 Task: Send an email with the signature Alicia Thompson with the subject Urgent matter and the message Please let me know if you require any further assistance. from softage.1@softage.net to softage.7@softage.net and softage.8@softage.net with an attached document Agenda.pdf
Action: Mouse moved to (338, 541)
Screenshot: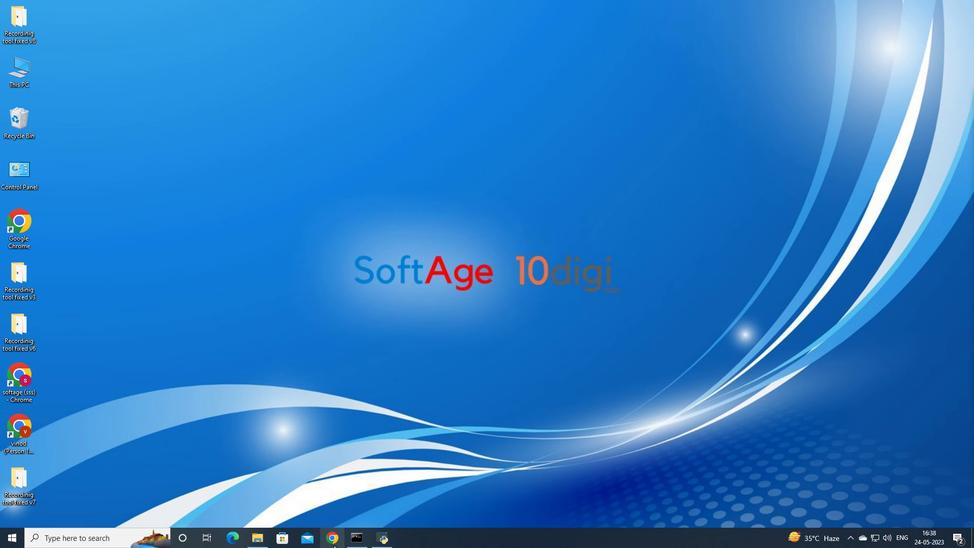 
Action: Mouse pressed left at (338, 541)
Screenshot: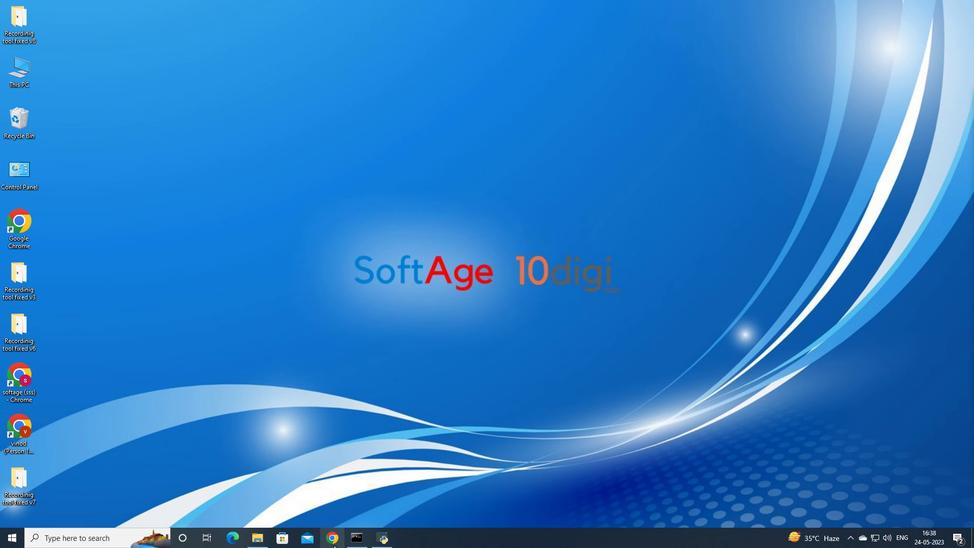 
Action: Mouse moved to (443, 302)
Screenshot: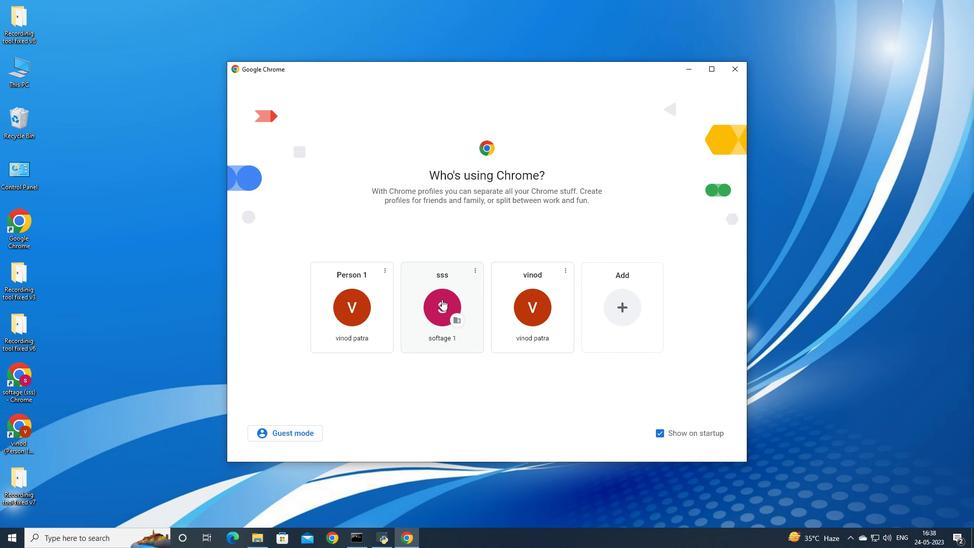 
Action: Mouse pressed left at (443, 302)
Screenshot: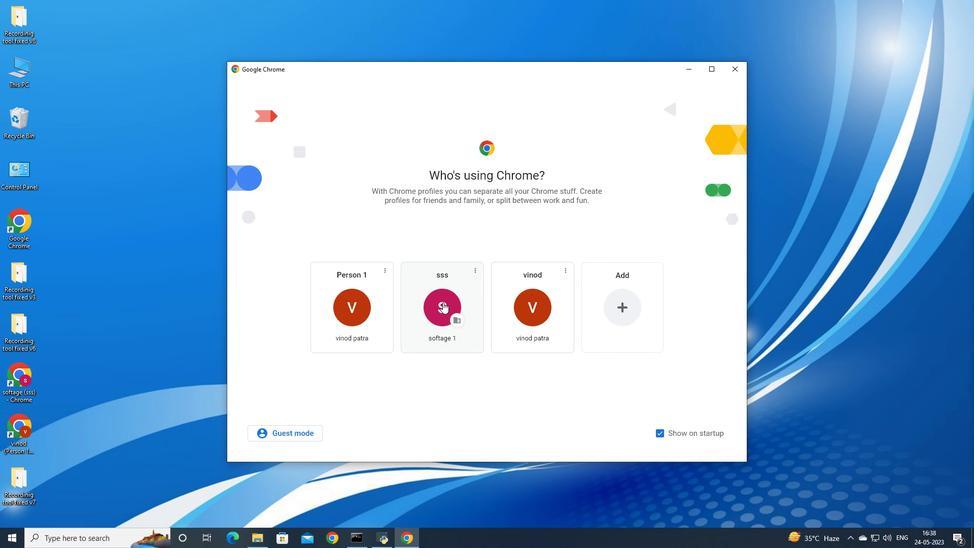 
Action: Mouse moved to (875, 53)
Screenshot: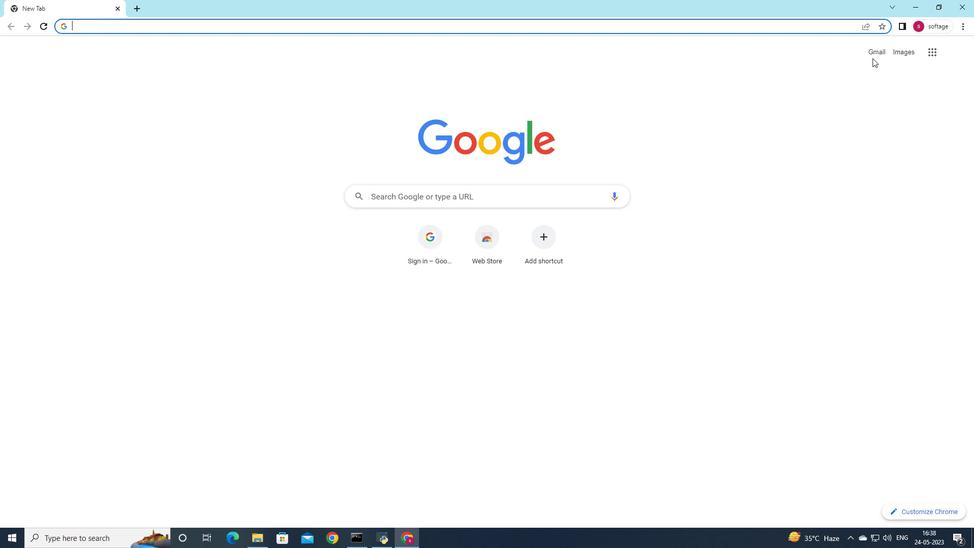 
Action: Mouse pressed left at (875, 53)
Screenshot: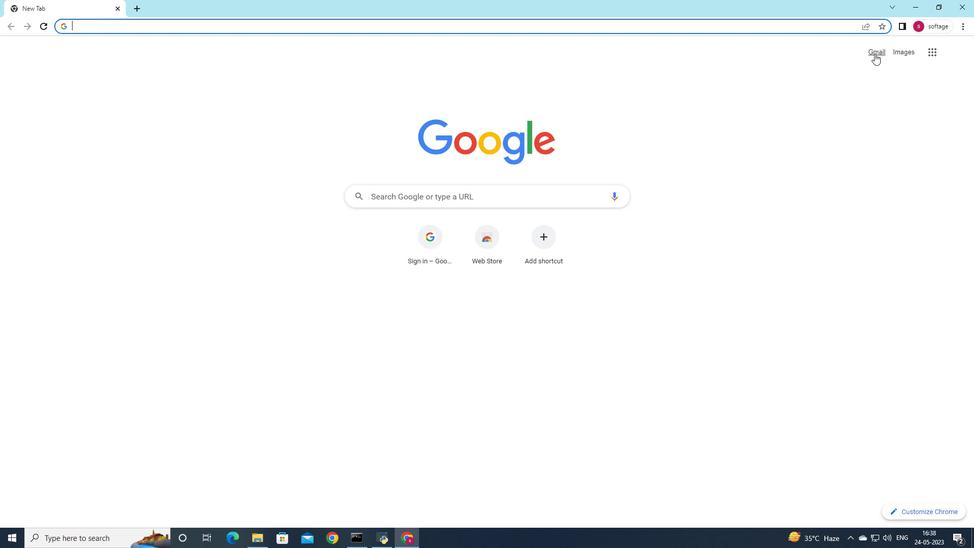 
Action: Mouse moved to (860, 70)
Screenshot: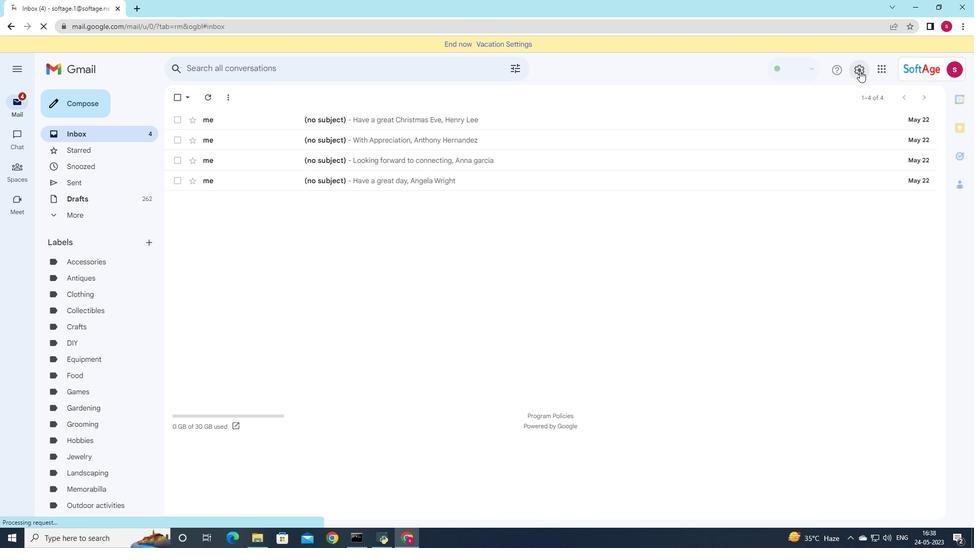 
Action: Mouse pressed left at (860, 70)
Screenshot: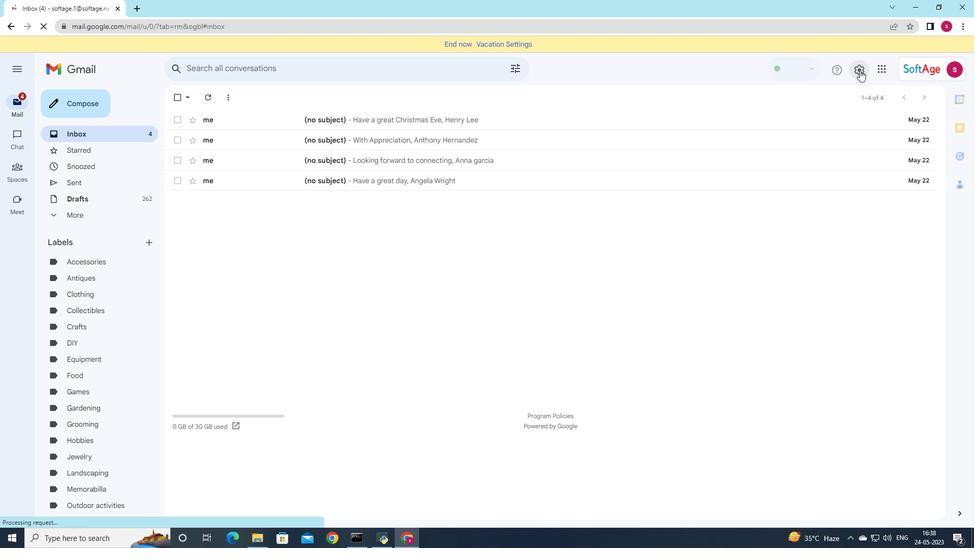 
Action: Mouse moved to (862, 118)
Screenshot: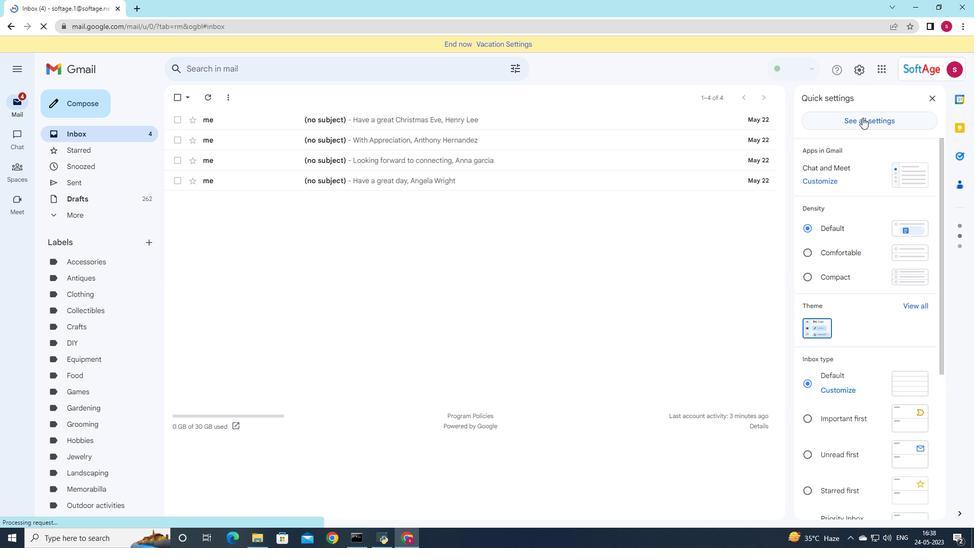
Action: Mouse pressed left at (862, 118)
Screenshot: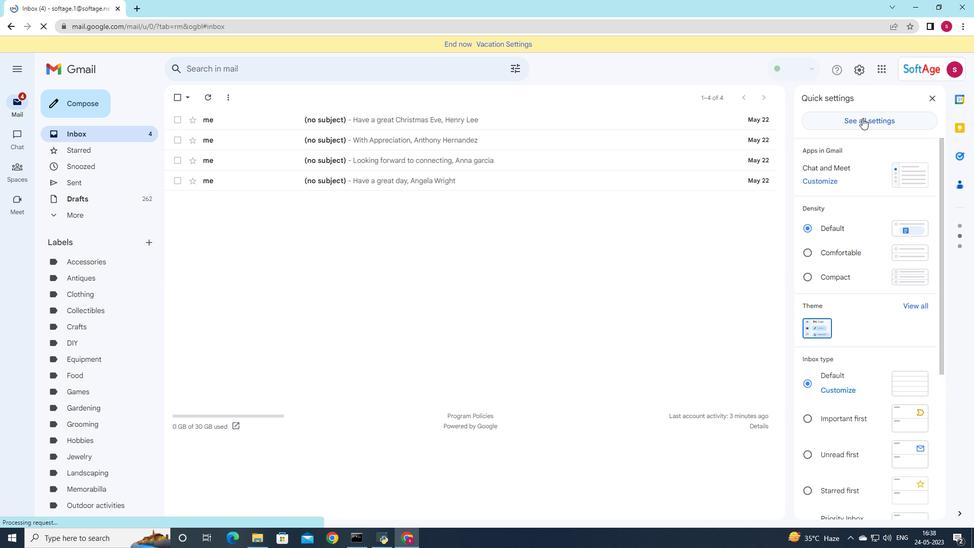 
Action: Mouse moved to (498, 322)
Screenshot: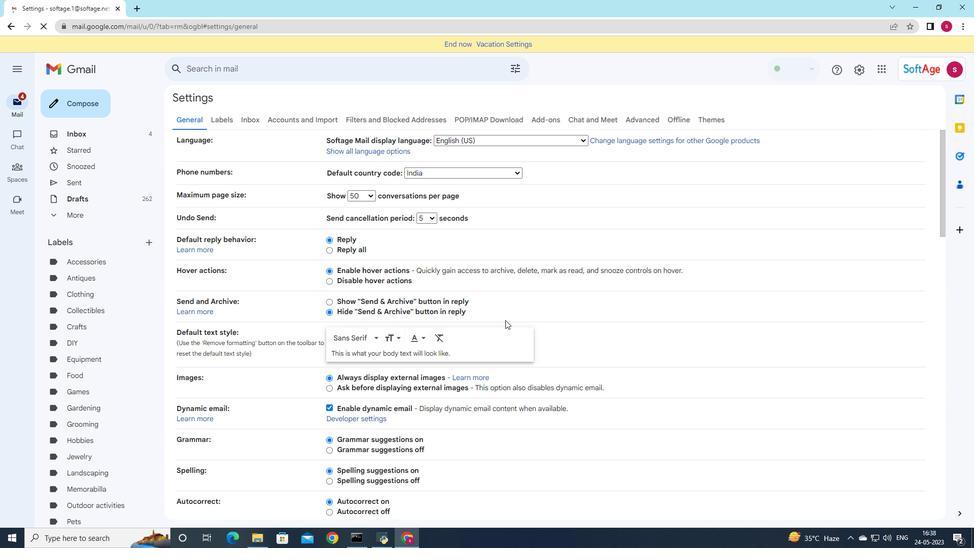 
Action: Mouse scrolled (498, 321) with delta (0, 0)
Screenshot: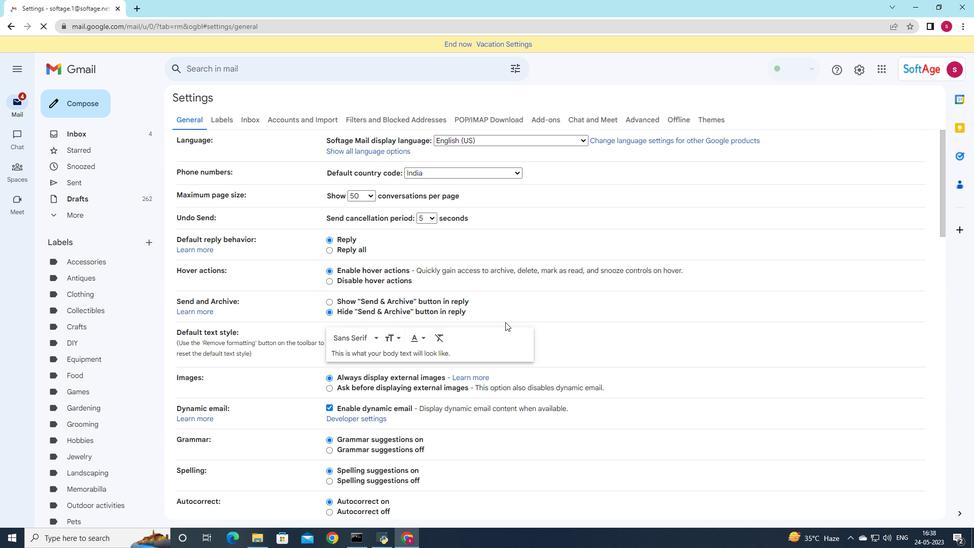 
Action: Mouse scrolled (498, 321) with delta (0, 0)
Screenshot: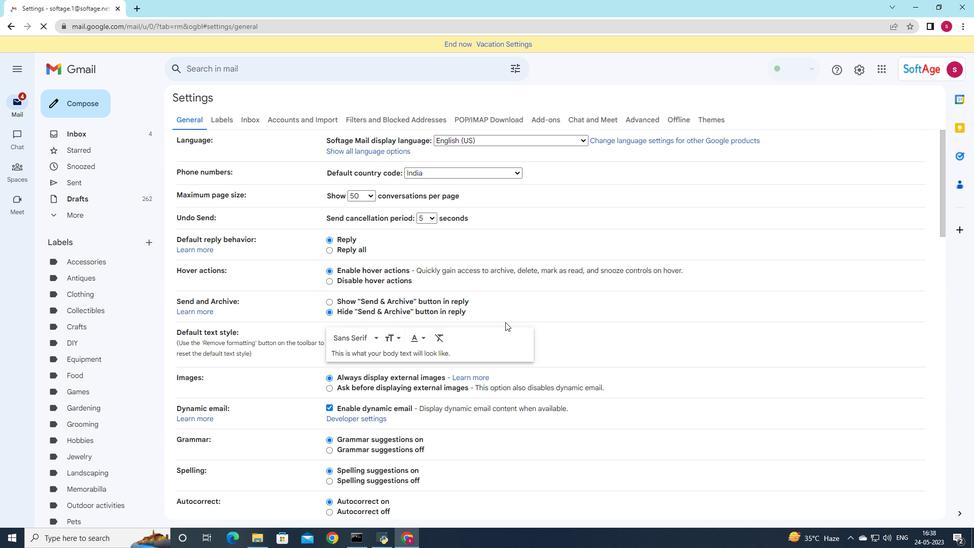 
Action: Mouse scrolled (498, 321) with delta (0, 0)
Screenshot: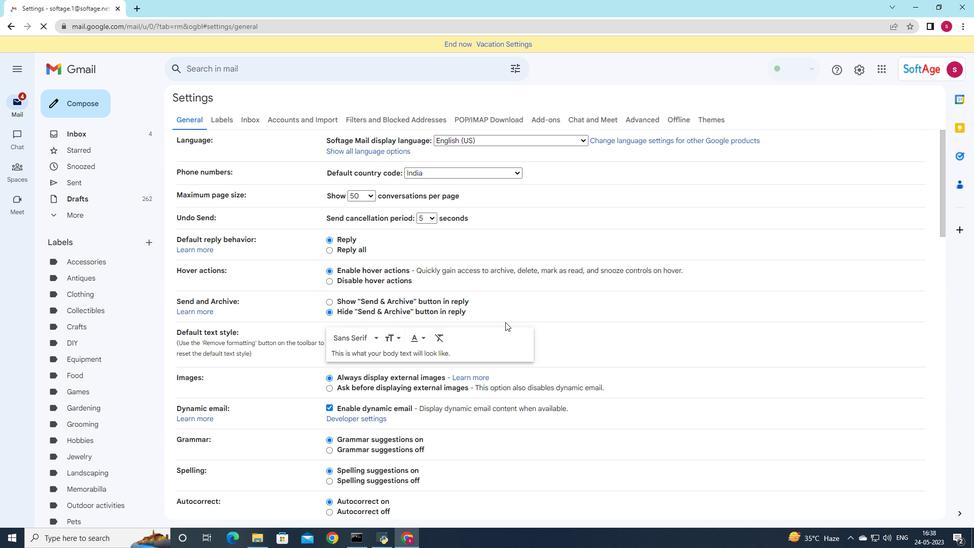 
Action: Mouse moved to (497, 323)
Screenshot: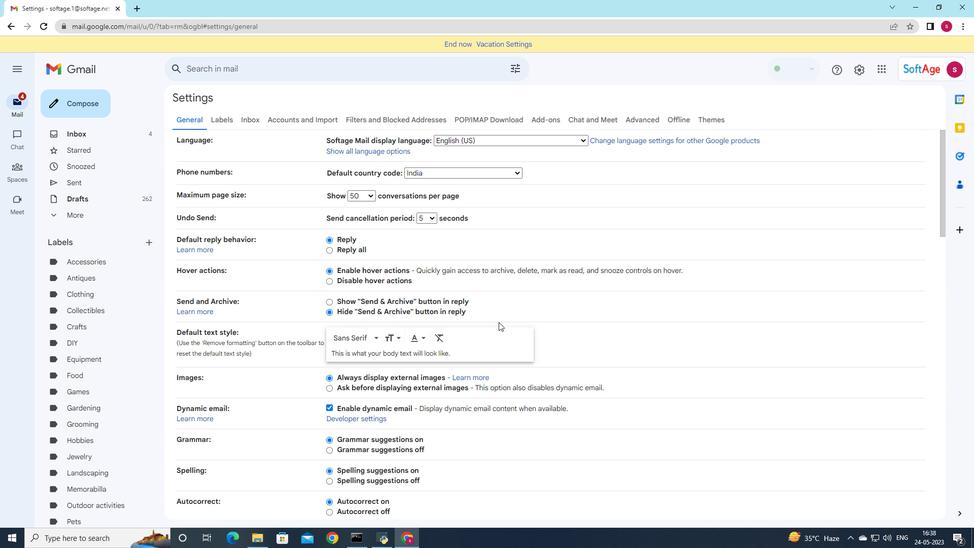 
Action: Mouse scrolled (497, 323) with delta (0, 0)
Screenshot: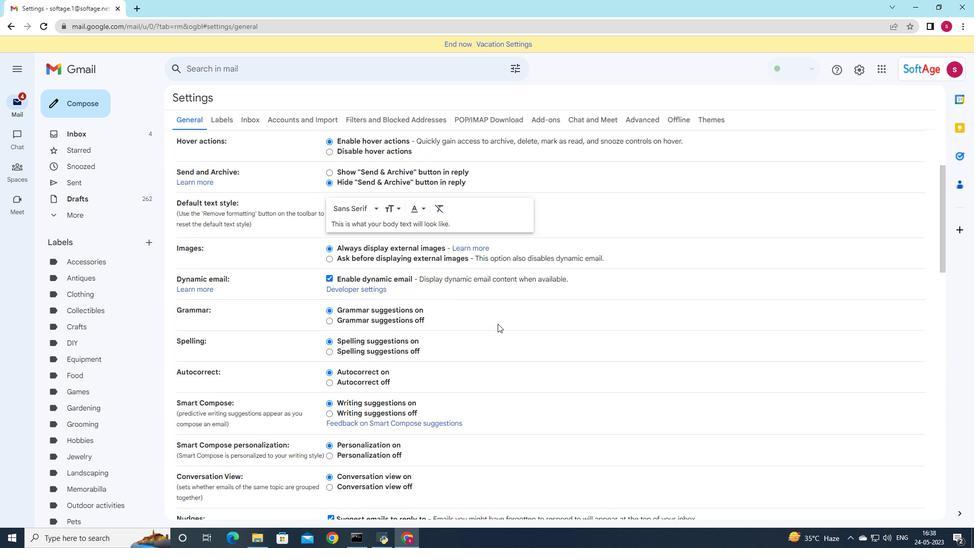 
Action: Mouse scrolled (497, 323) with delta (0, 0)
Screenshot: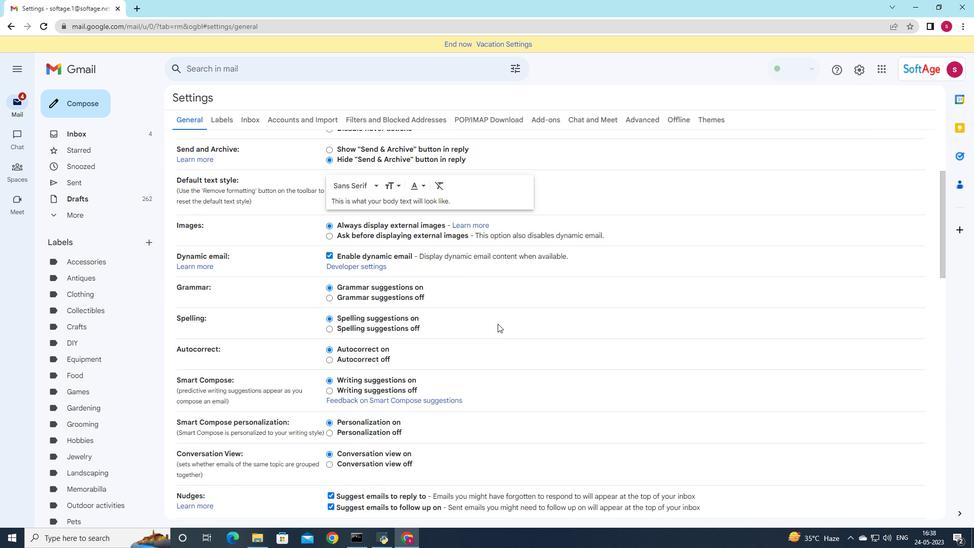 
Action: Mouse scrolled (497, 323) with delta (0, 0)
Screenshot: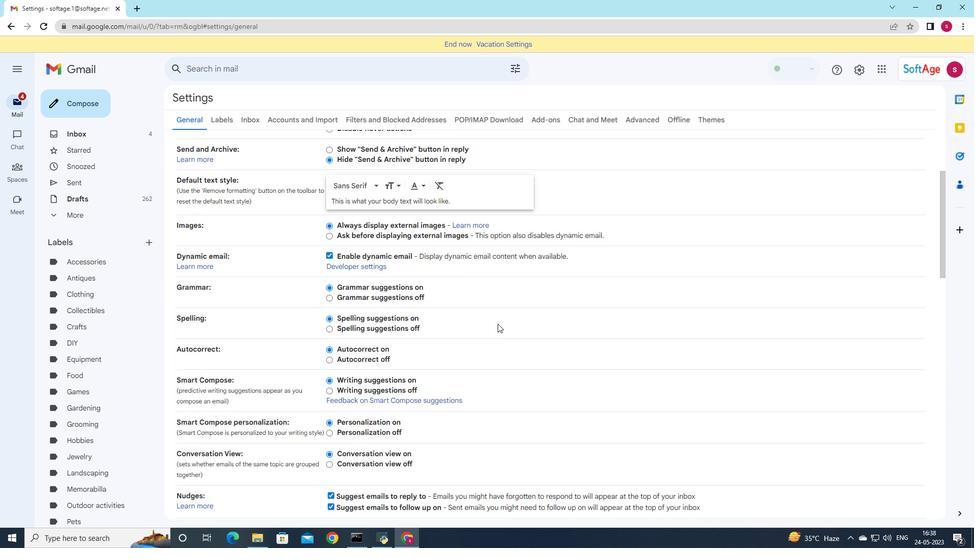 
Action: Mouse scrolled (497, 323) with delta (0, 0)
Screenshot: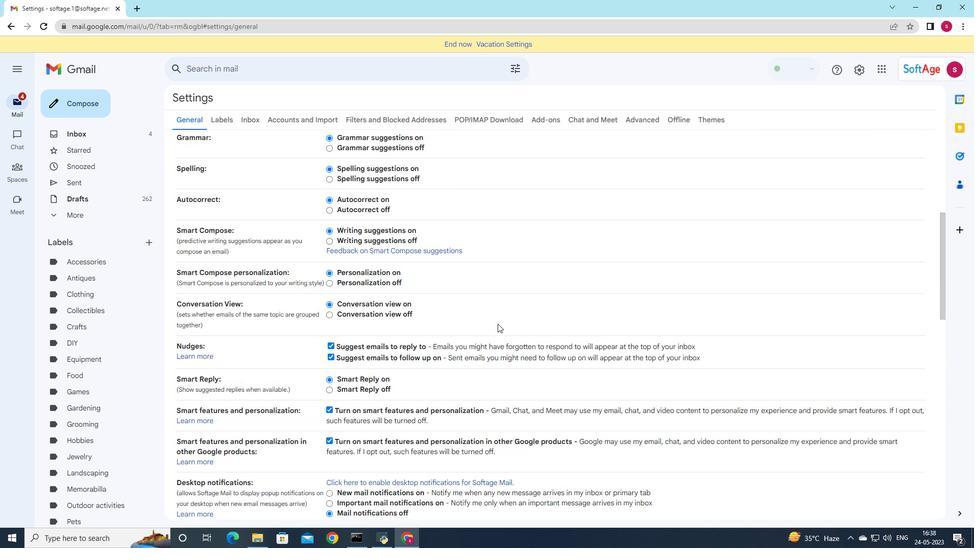 
Action: Mouse scrolled (497, 323) with delta (0, 0)
Screenshot: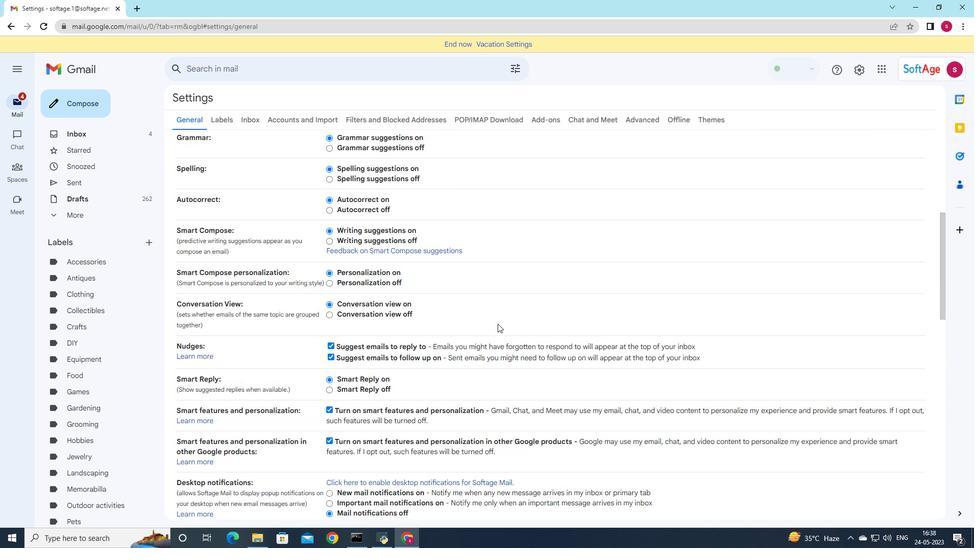 
Action: Mouse scrolled (497, 323) with delta (0, 0)
Screenshot: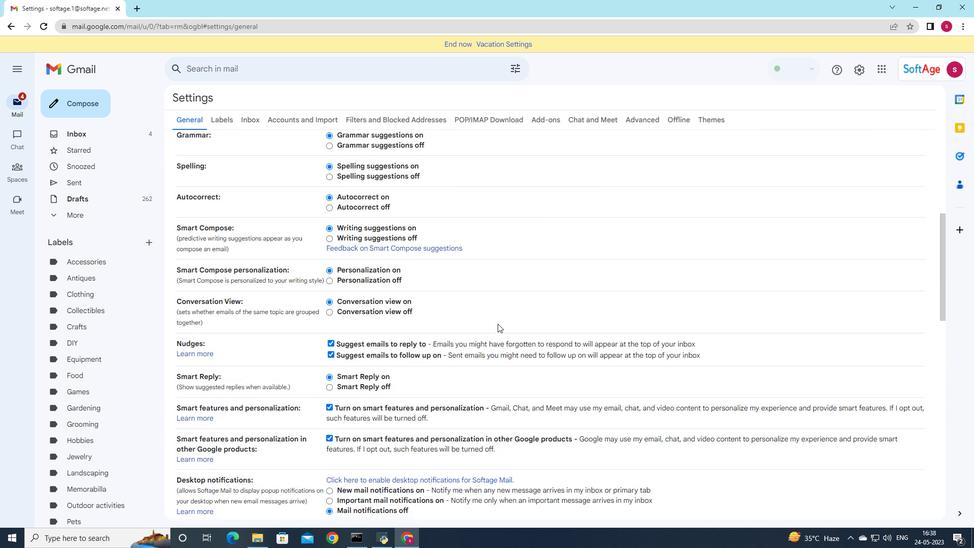 
Action: Mouse scrolled (497, 323) with delta (0, 0)
Screenshot: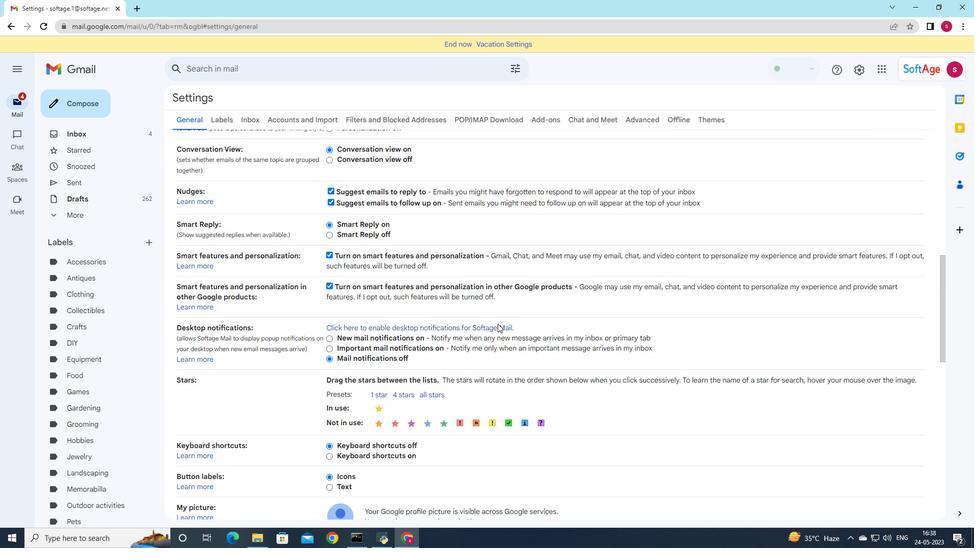 
Action: Mouse scrolled (497, 323) with delta (0, 0)
Screenshot: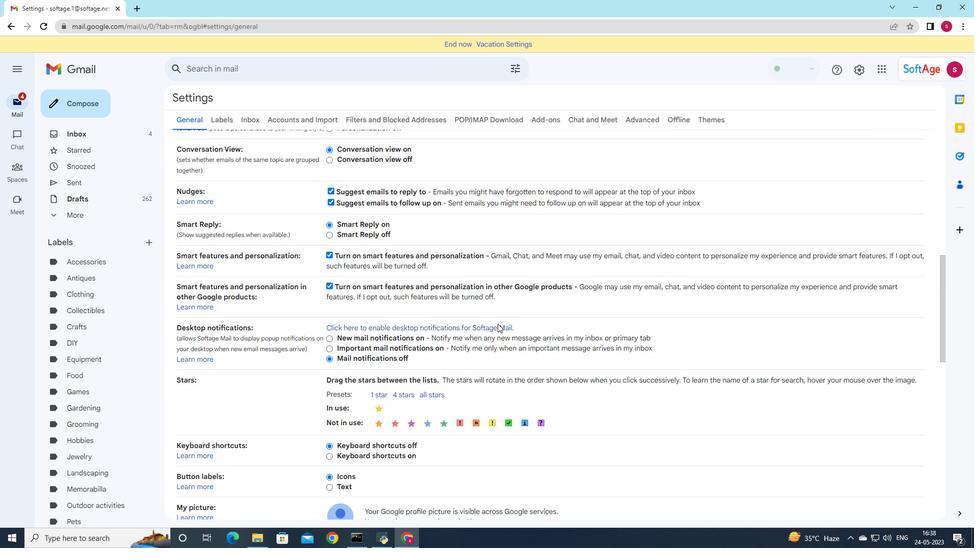 
Action: Mouse moved to (497, 325)
Screenshot: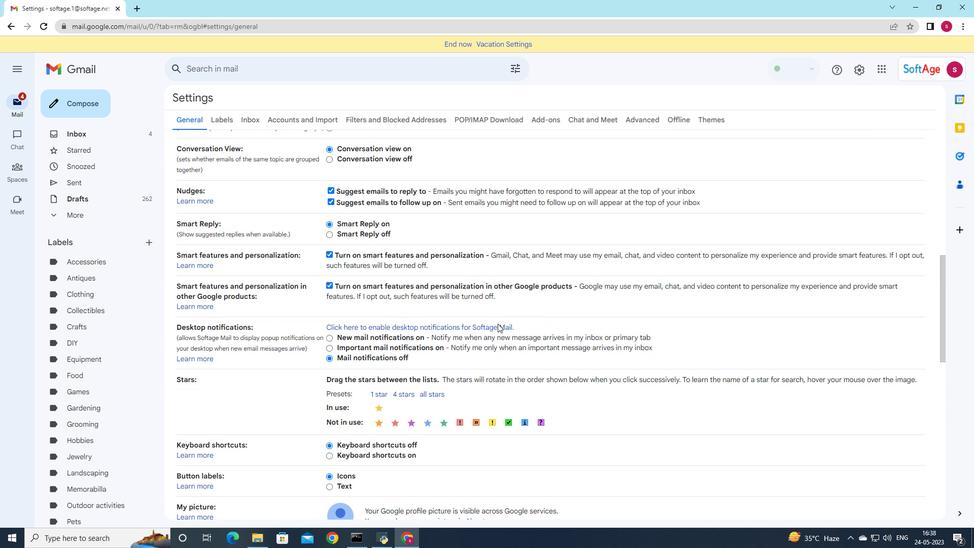 
Action: Mouse scrolled (497, 323) with delta (0, 0)
Screenshot: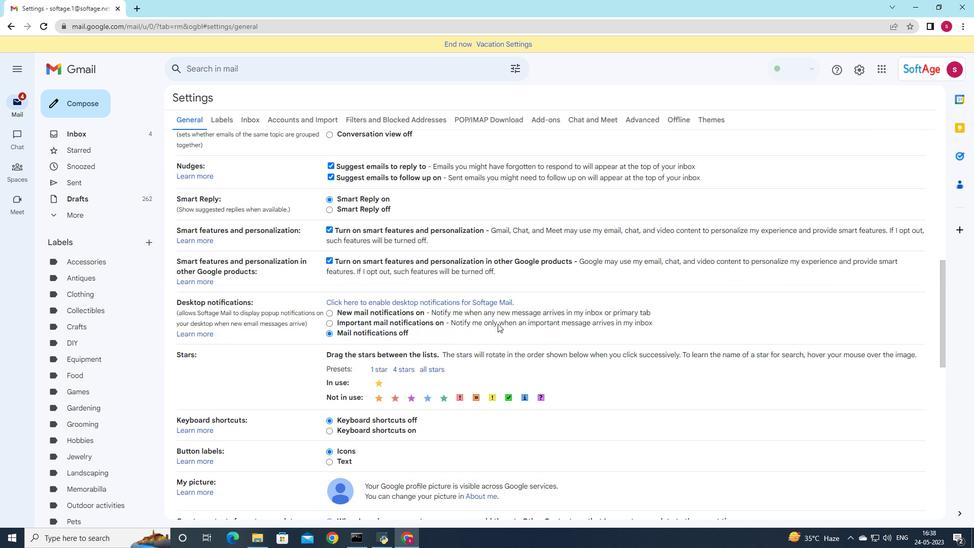 
Action: Mouse moved to (498, 329)
Screenshot: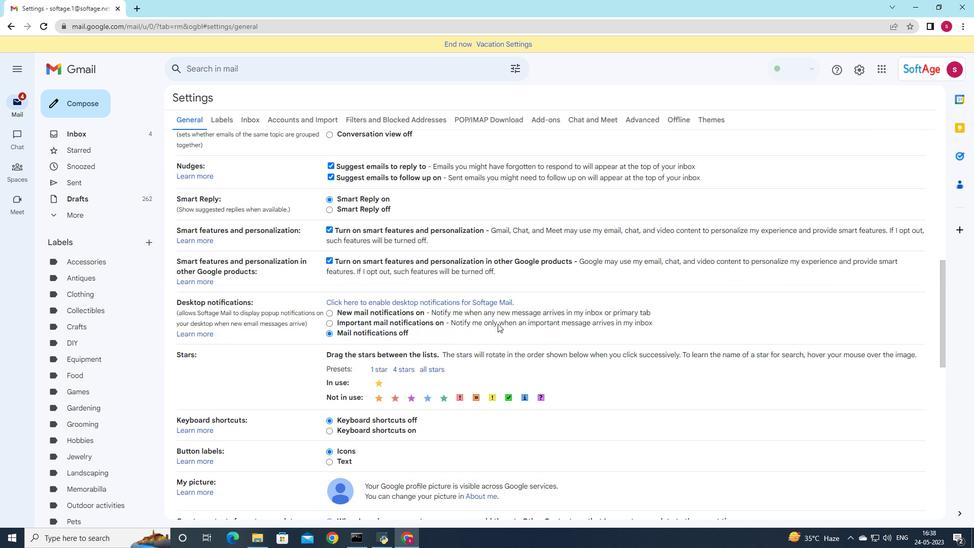 
Action: Mouse scrolled (497, 323) with delta (0, 0)
Screenshot: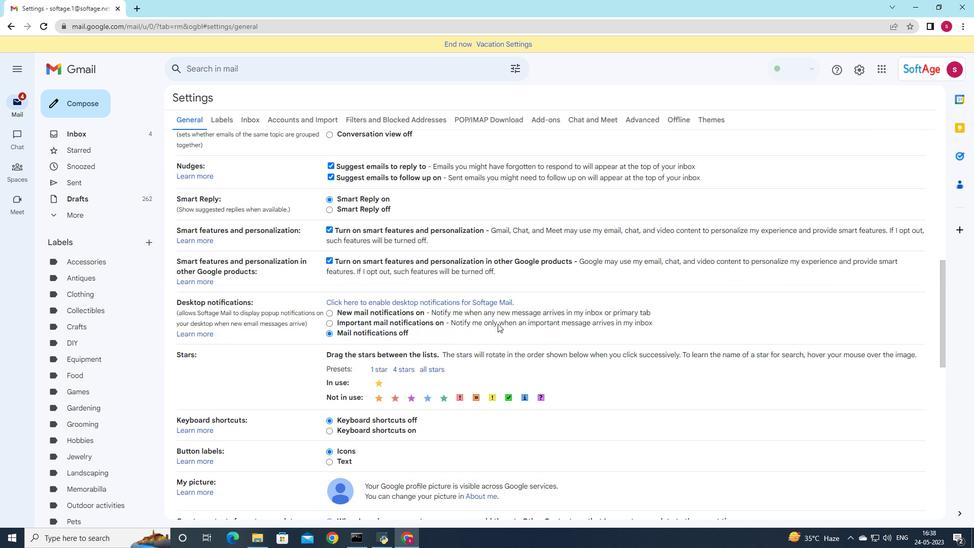 
Action: Mouse moved to (498, 329)
Screenshot: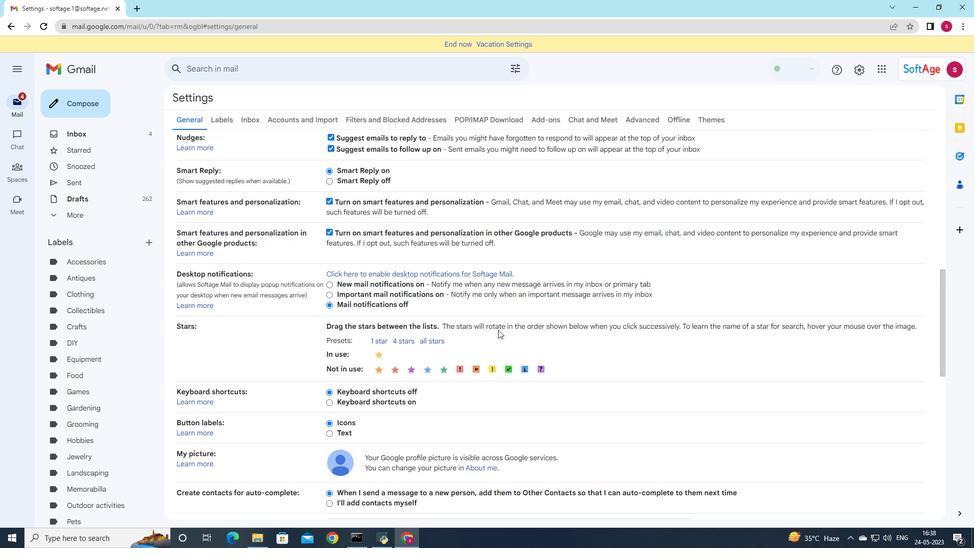 
Action: Mouse scrolled (498, 329) with delta (0, 0)
Screenshot: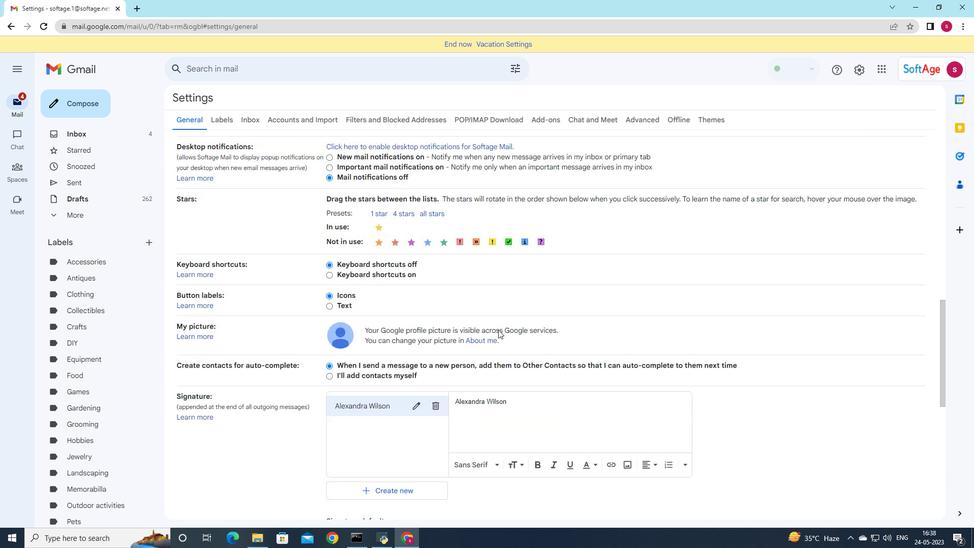 
Action: Mouse scrolled (498, 329) with delta (0, 0)
Screenshot: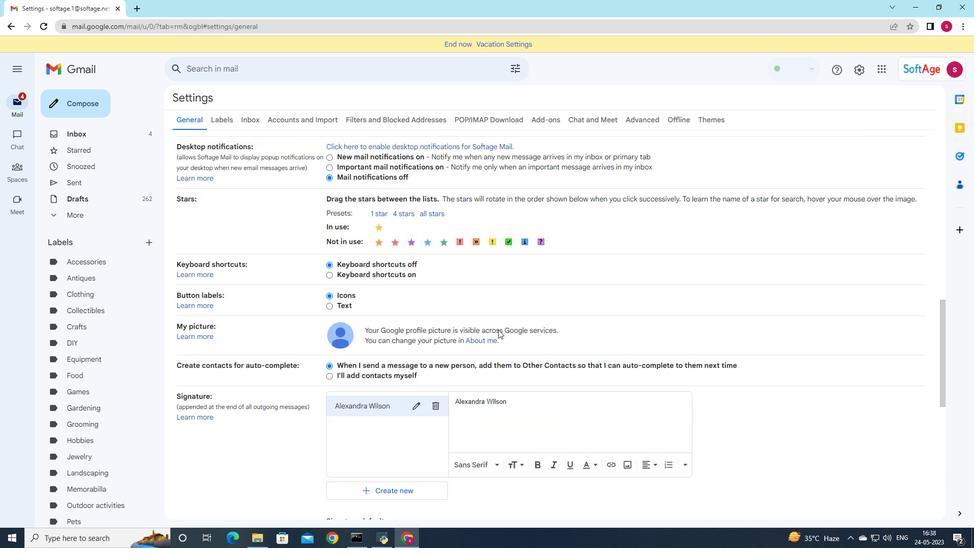 
Action: Mouse scrolled (498, 329) with delta (0, 0)
Screenshot: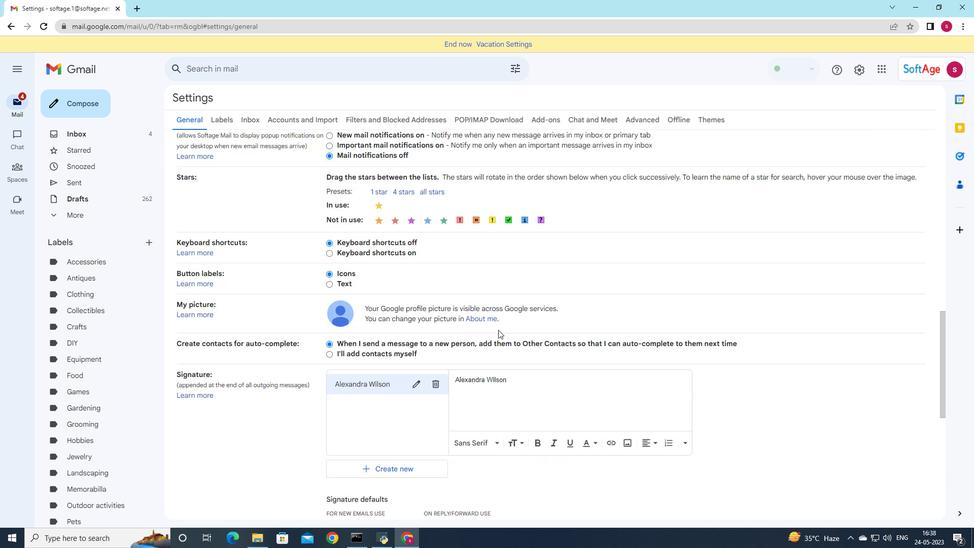 
Action: Mouse moved to (438, 229)
Screenshot: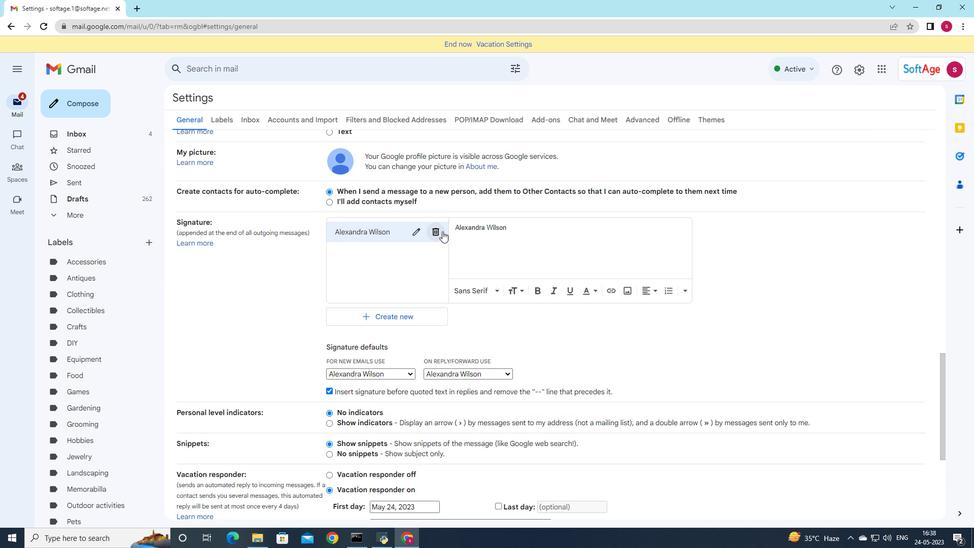 
Action: Mouse pressed left at (438, 229)
Screenshot: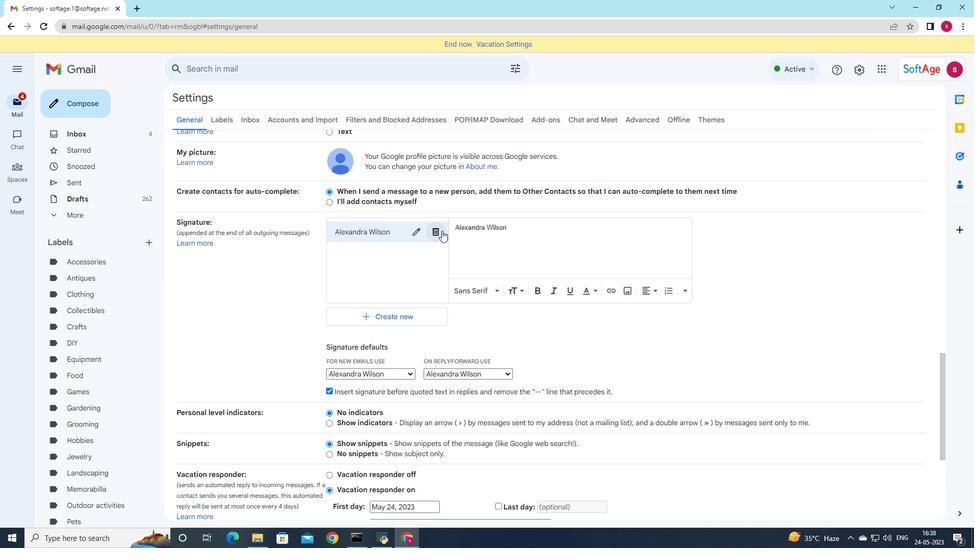 
Action: Mouse moved to (574, 303)
Screenshot: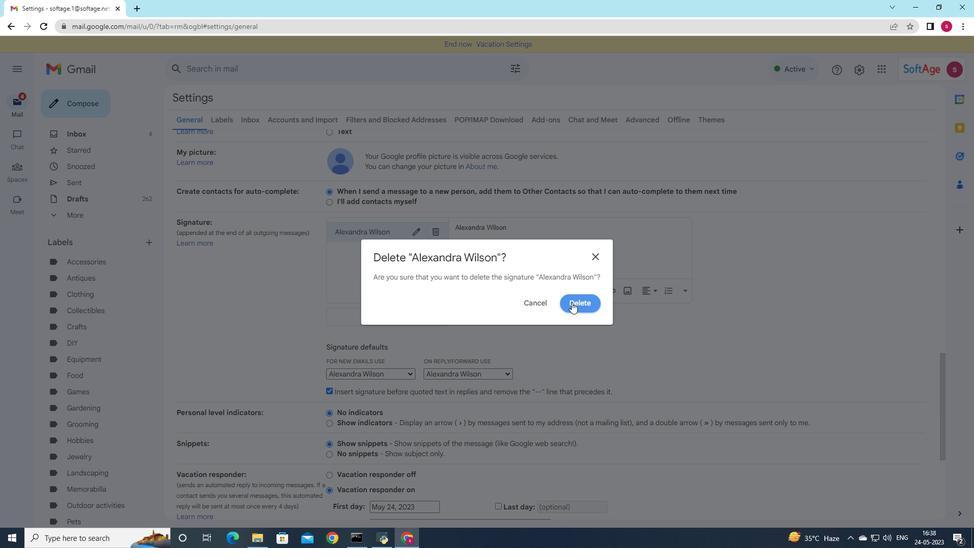 
Action: Mouse pressed left at (574, 303)
Screenshot: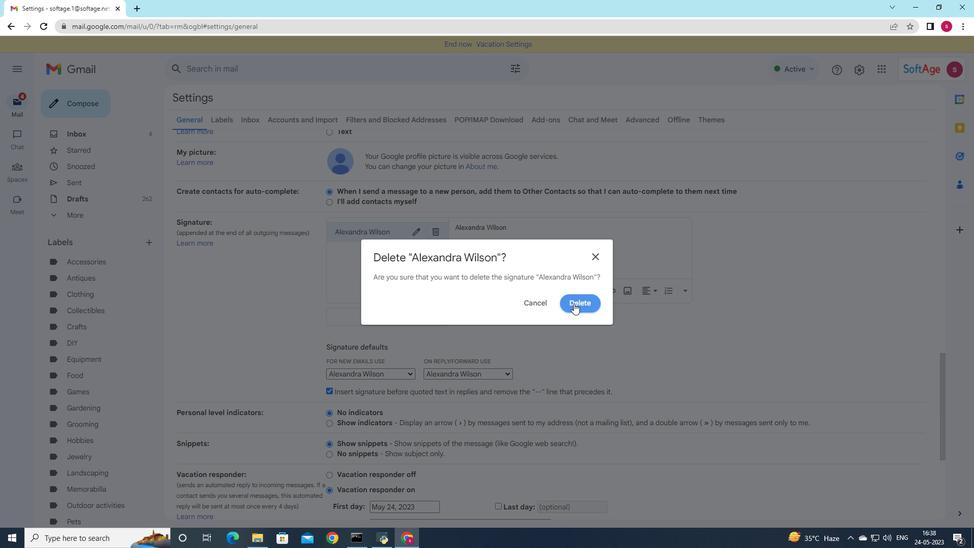 
Action: Mouse moved to (367, 236)
Screenshot: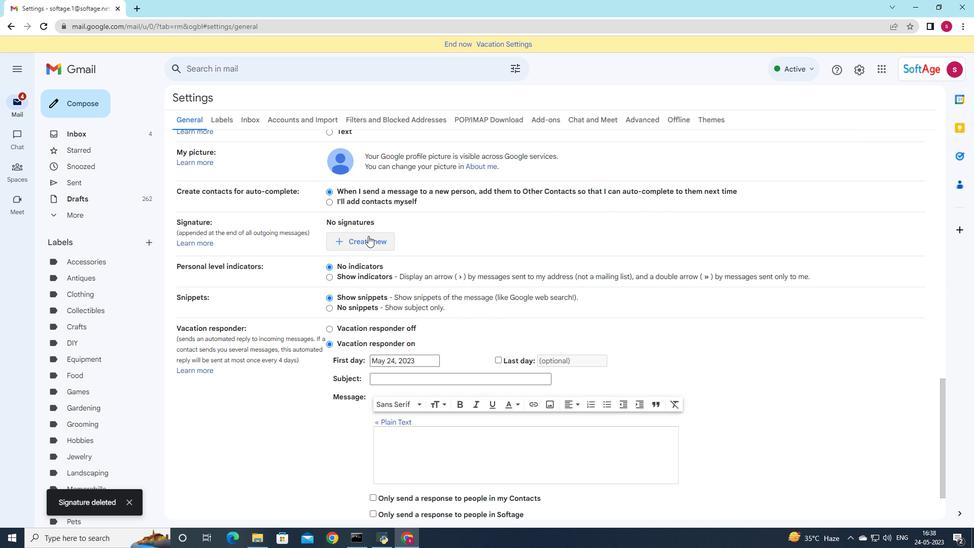 
Action: Mouse pressed left at (367, 236)
Screenshot: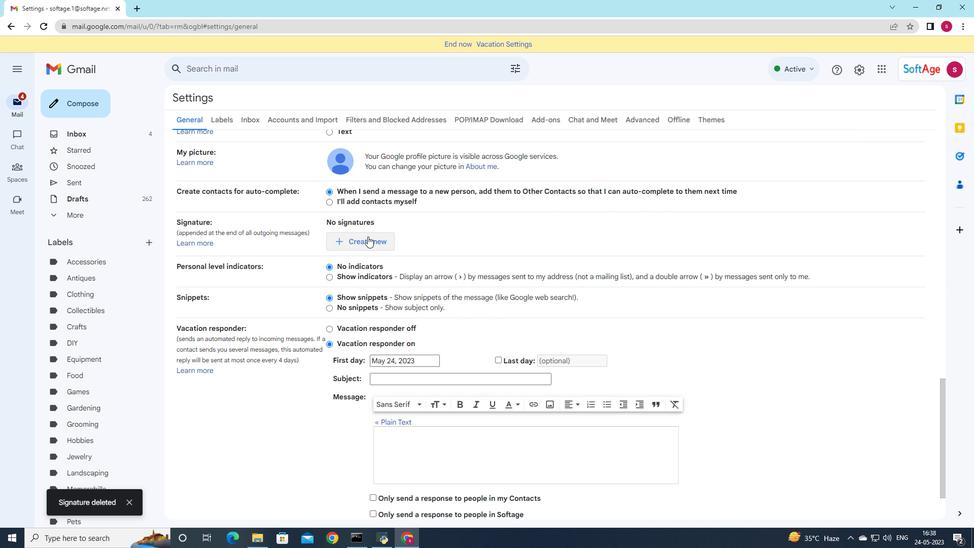 
Action: Mouse moved to (610, 230)
Screenshot: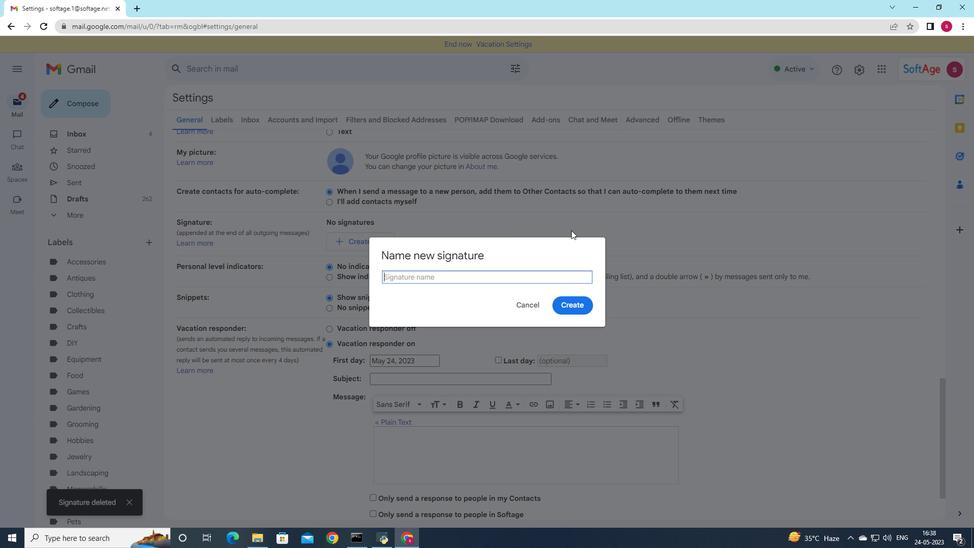 
Action: Key pressed <Key.shift>Alicia<Key.space><Key.shift>Thompson
Screenshot: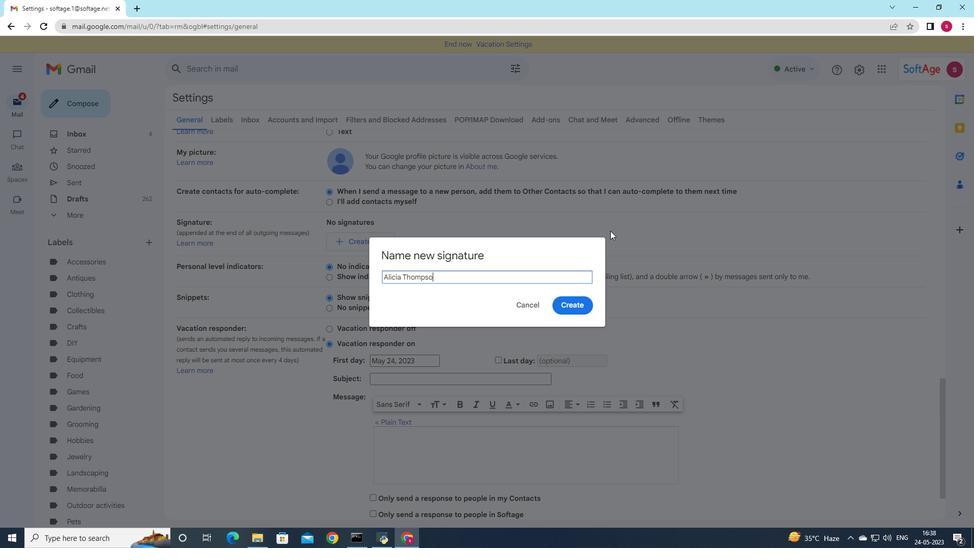 
Action: Mouse scrolled (610, 230) with delta (0, 0)
Screenshot: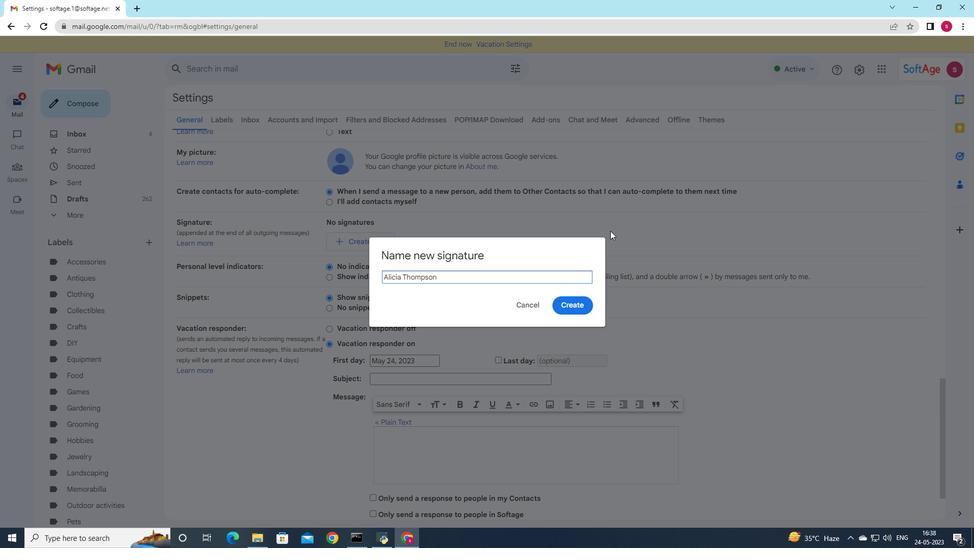 
Action: Mouse moved to (561, 306)
Screenshot: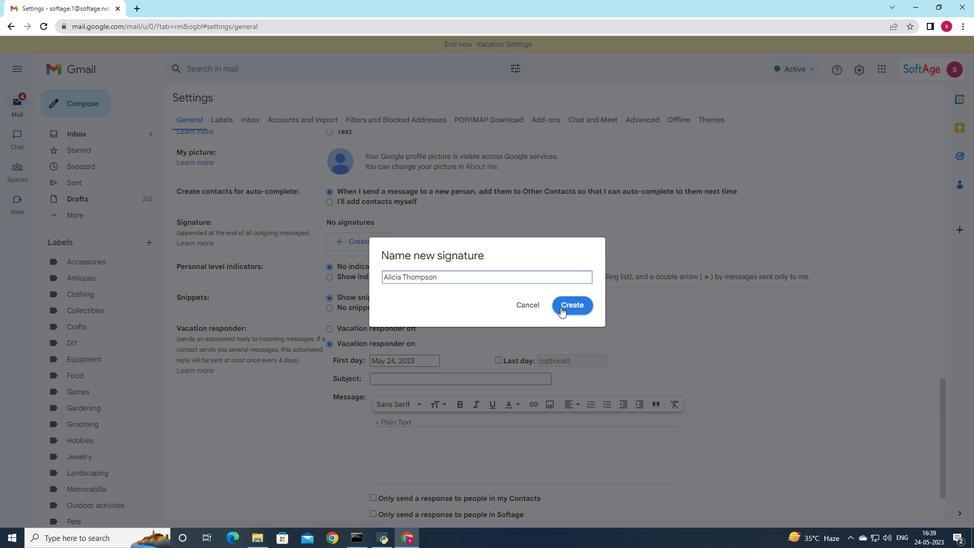 
Action: Mouse pressed left at (561, 306)
Screenshot: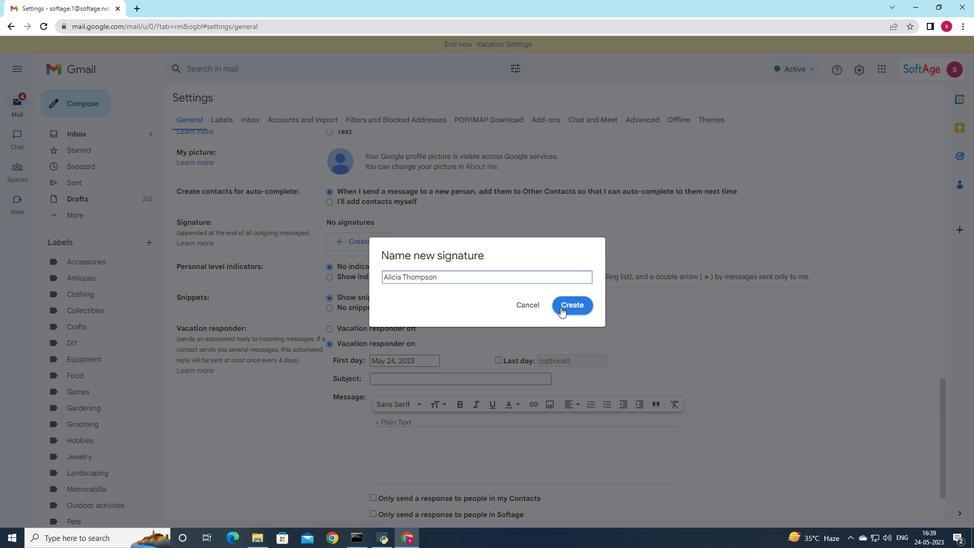 
Action: Mouse moved to (514, 246)
Screenshot: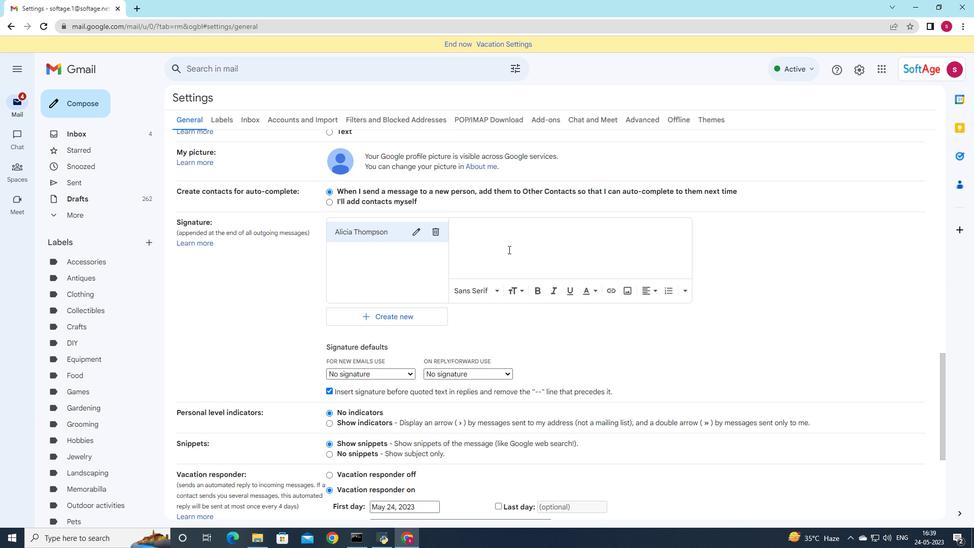 
Action: Mouse pressed left at (514, 246)
Screenshot: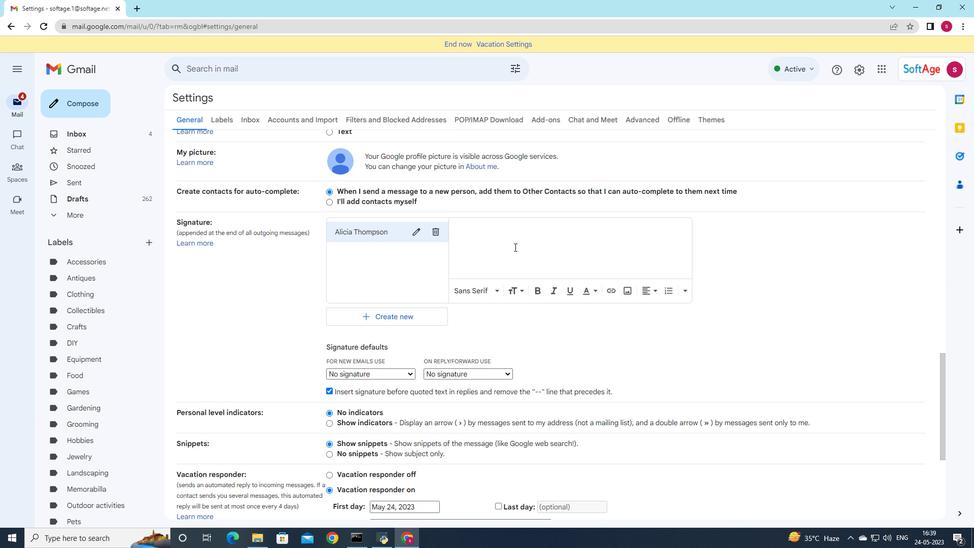 
Action: Key pressed <Key.shift><Key.shift>Alicia<Key.space>t<Key.backspace><Key.shift><Key.shift><Key.shift>Thompson
Screenshot: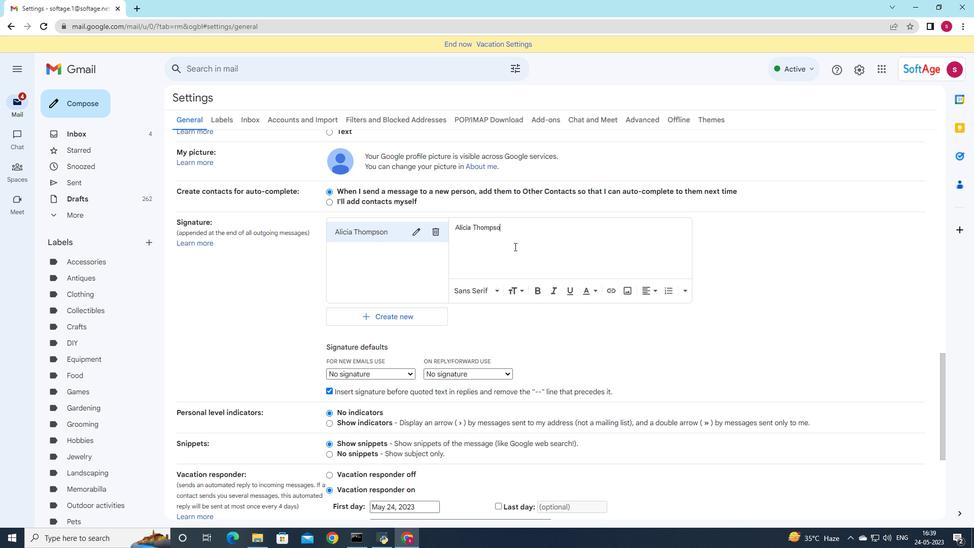 
Action: Mouse moved to (390, 346)
Screenshot: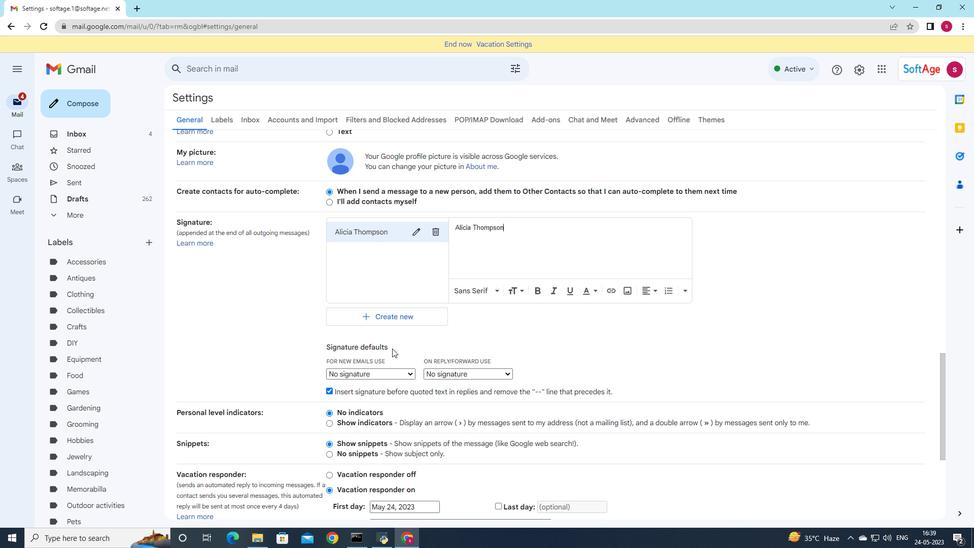 
Action: Mouse scrolled (390, 346) with delta (0, 0)
Screenshot: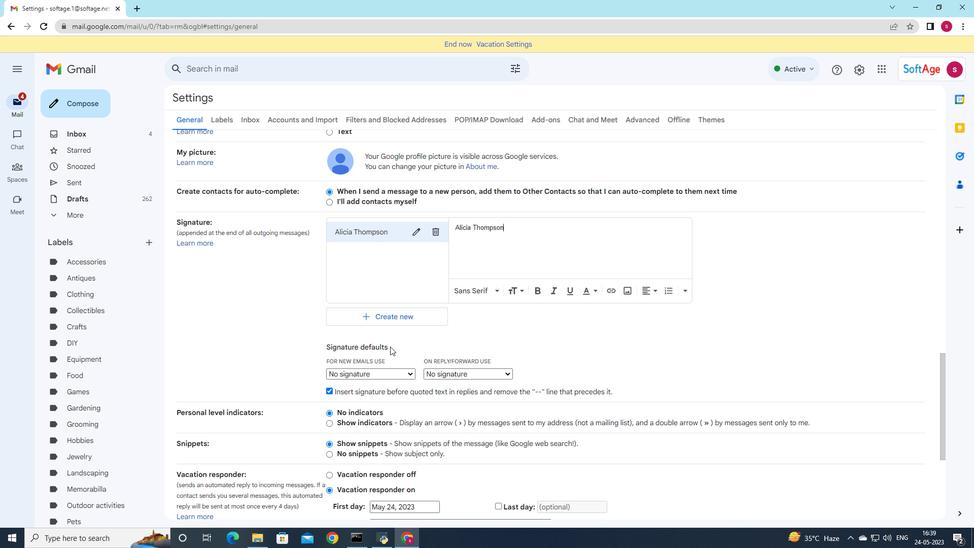 
Action: Mouse scrolled (390, 346) with delta (0, 0)
Screenshot: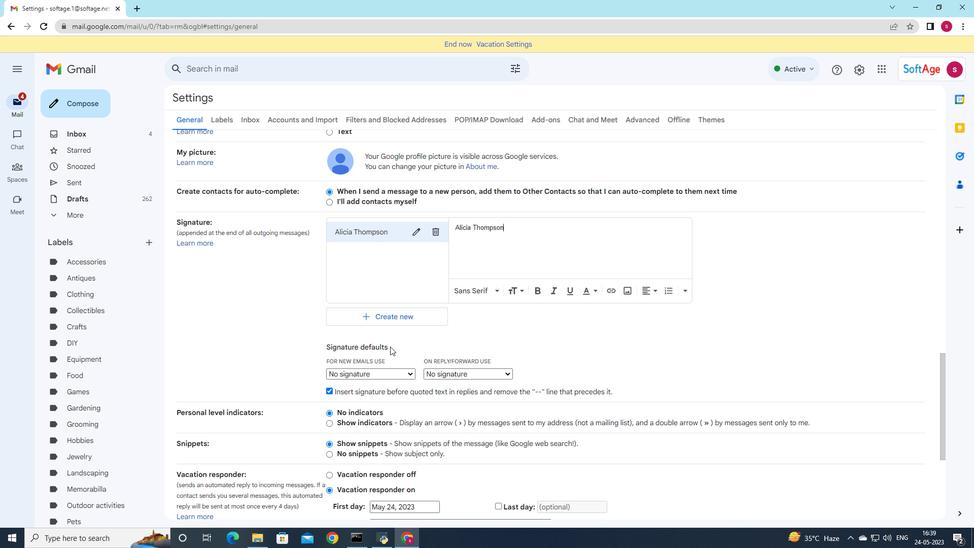 
Action: Mouse scrolled (390, 346) with delta (0, 0)
Screenshot: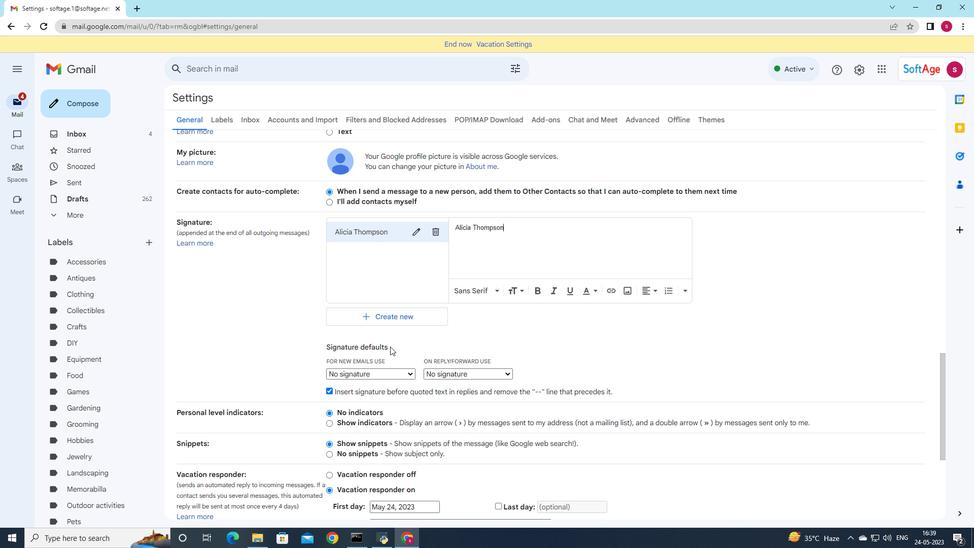 
Action: Mouse moved to (397, 222)
Screenshot: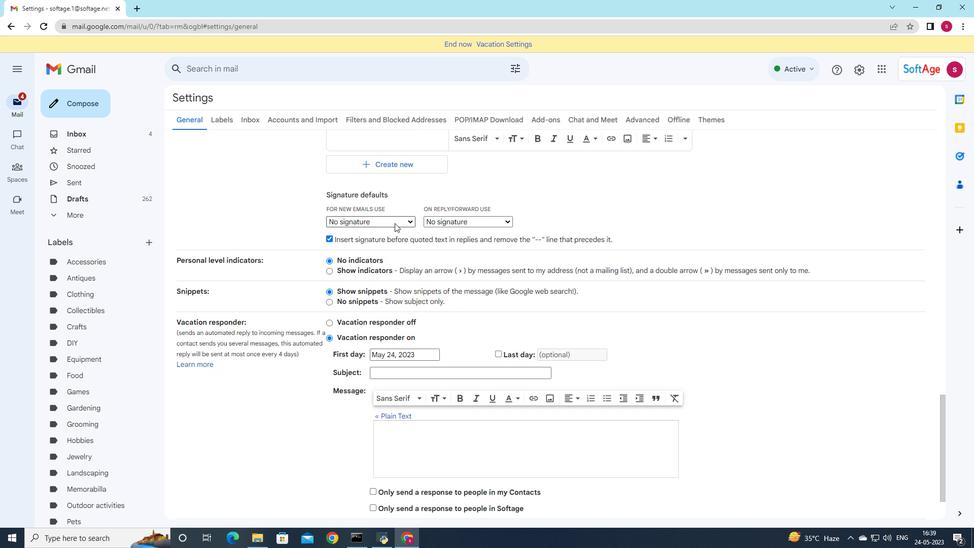 
Action: Mouse pressed left at (397, 222)
Screenshot: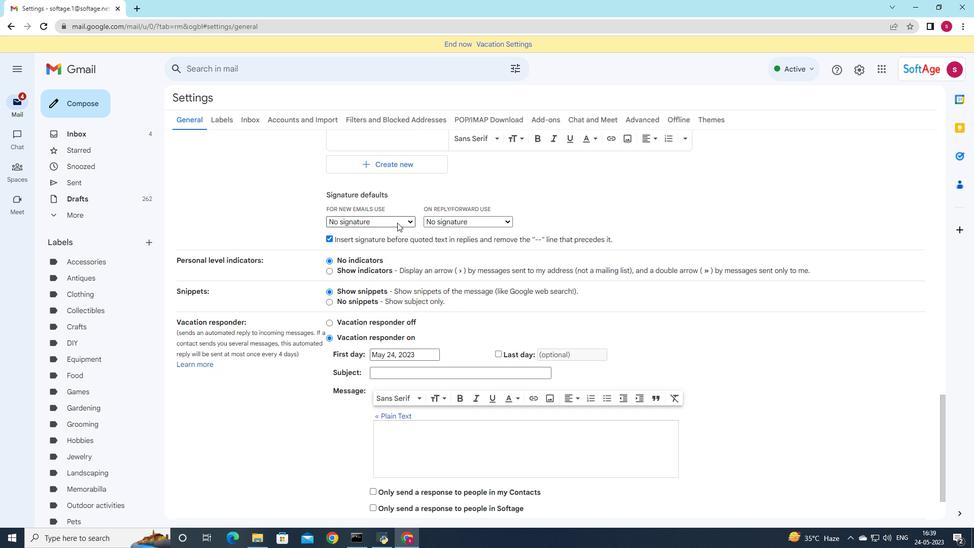 
Action: Mouse moved to (398, 238)
Screenshot: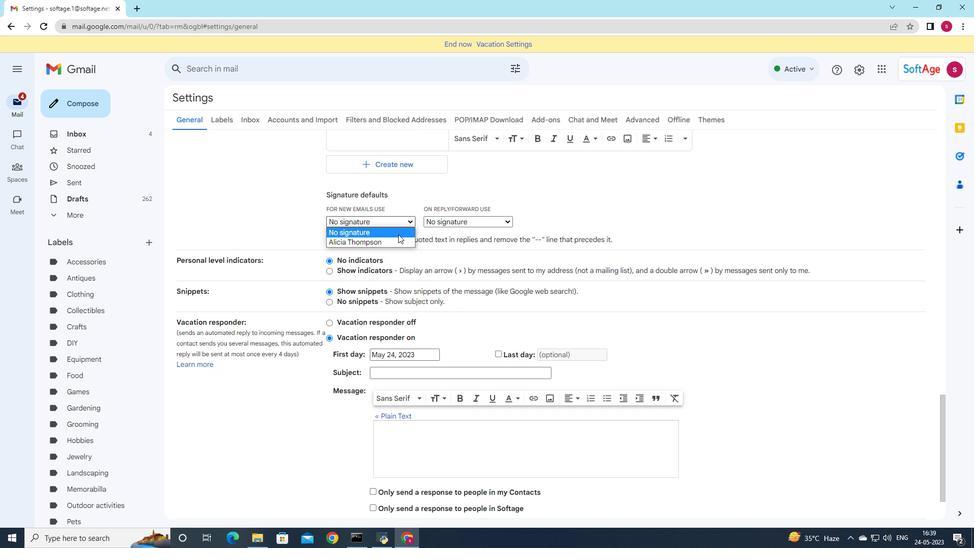 
Action: Mouse pressed left at (398, 238)
Screenshot: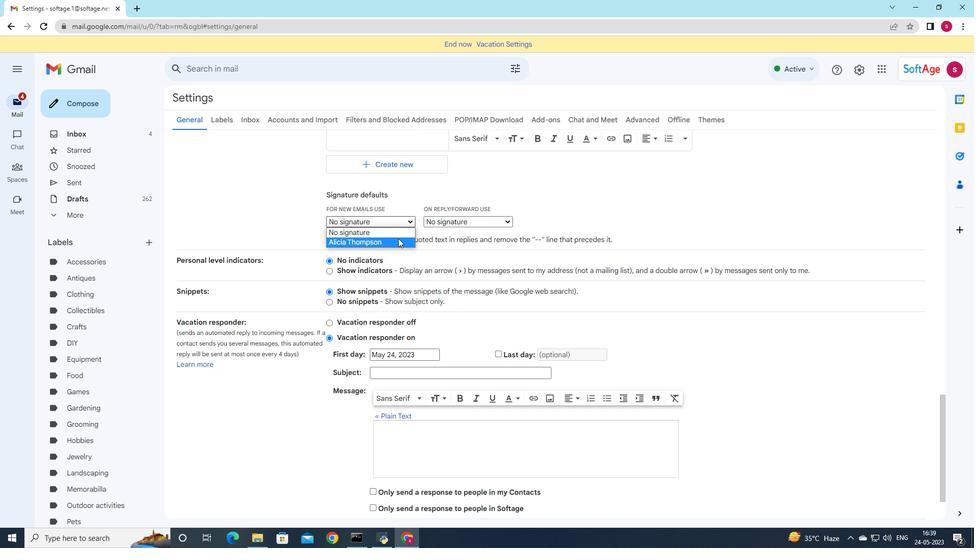 
Action: Mouse moved to (435, 221)
Screenshot: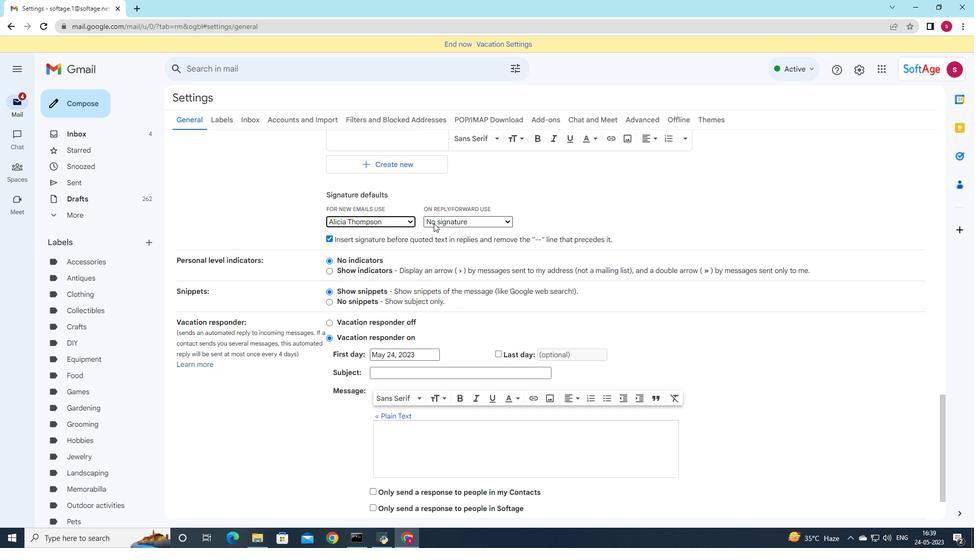 
Action: Mouse pressed left at (435, 221)
Screenshot: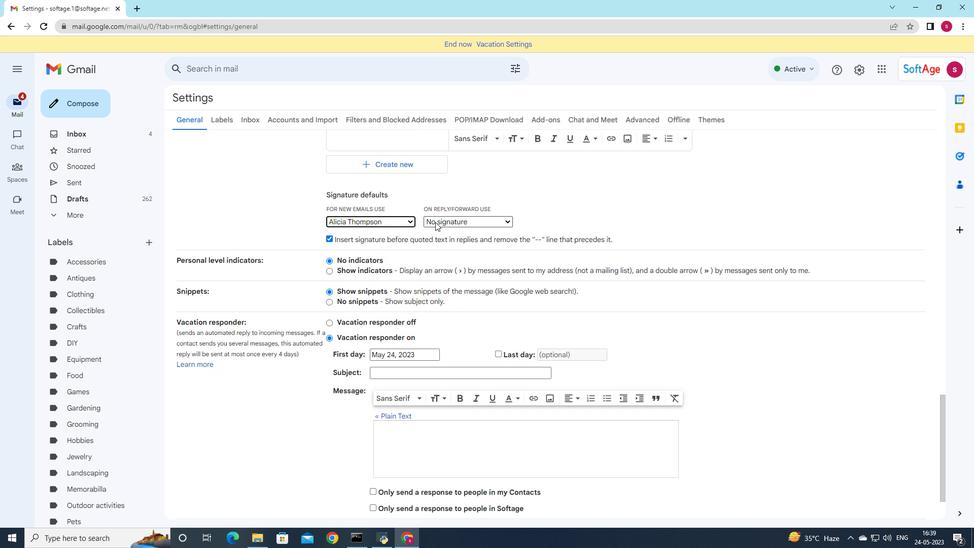 
Action: Mouse moved to (446, 243)
Screenshot: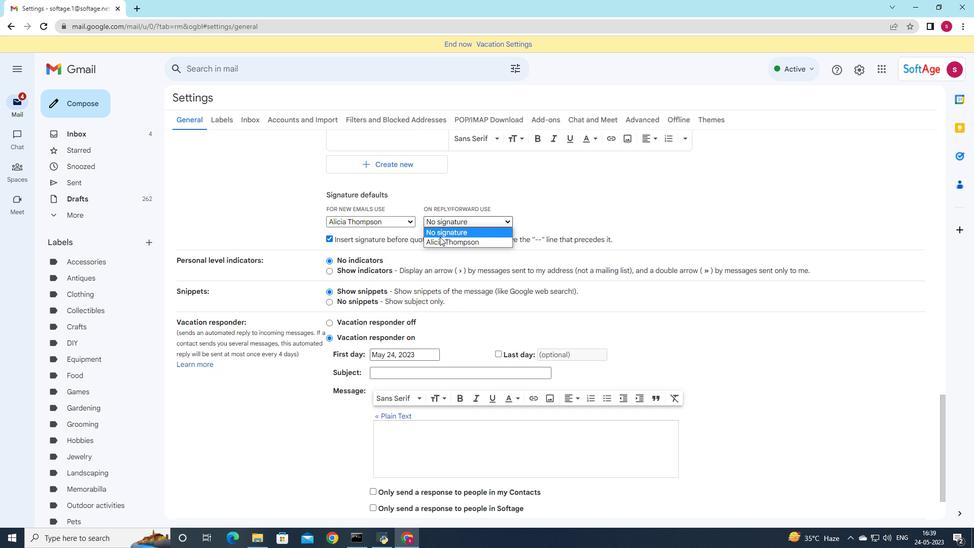 
Action: Mouse pressed left at (446, 243)
Screenshot: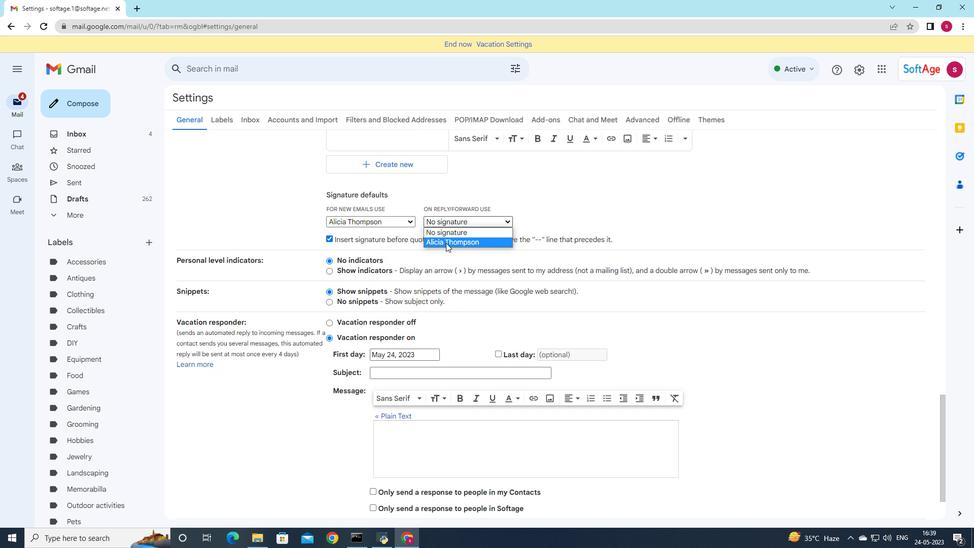 
Action: Mouse moved to (446, 231)
Screenshot: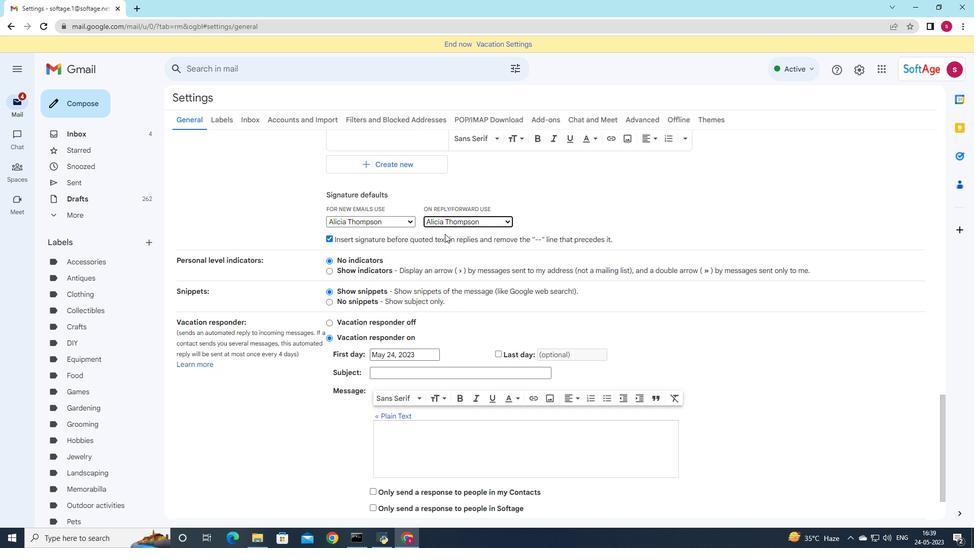 
Action: Mouse scrolled (446, 231) with delta (0, 0)
Screenshot: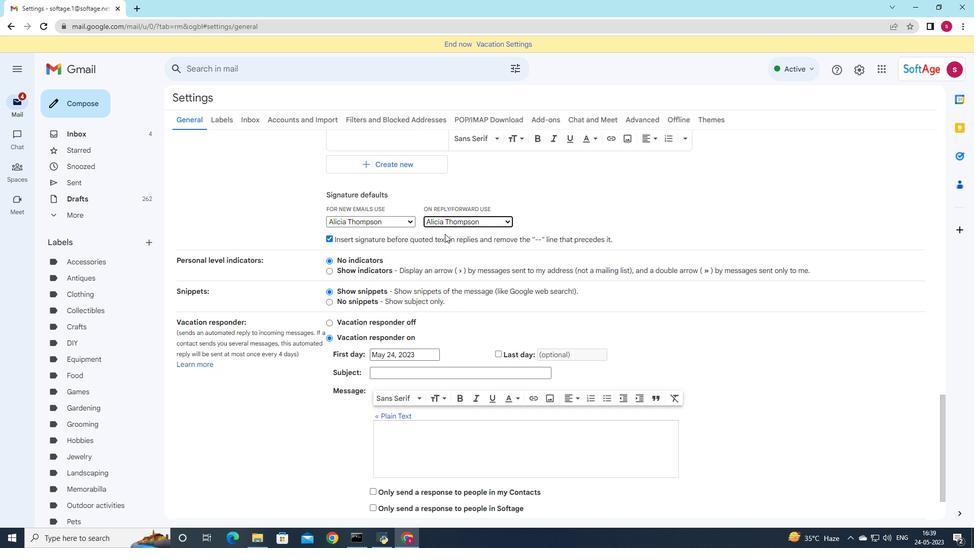 
Action: Mouse scrolled (446, 231) with delta (0, 0)
Screenshot: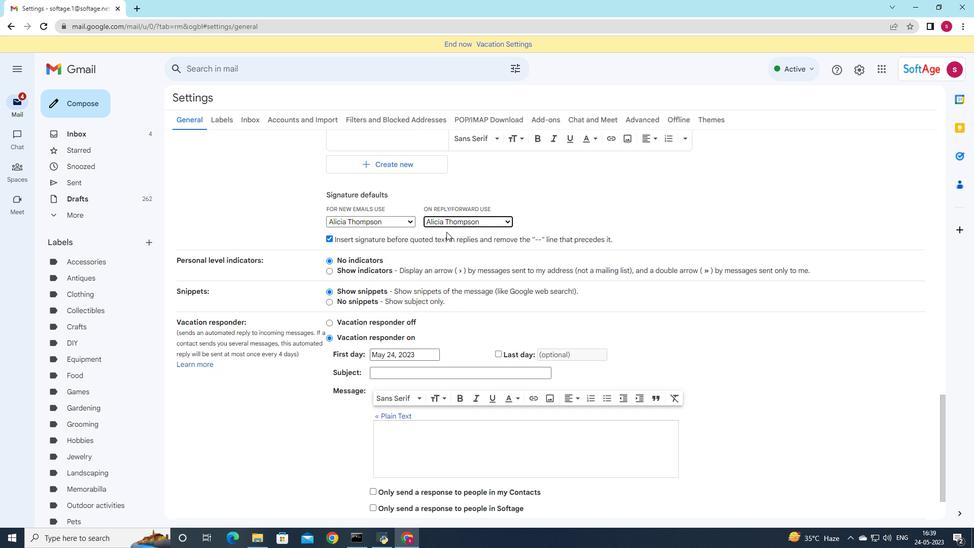 
Action: Mouse moved to (446, 232)
Screenshot: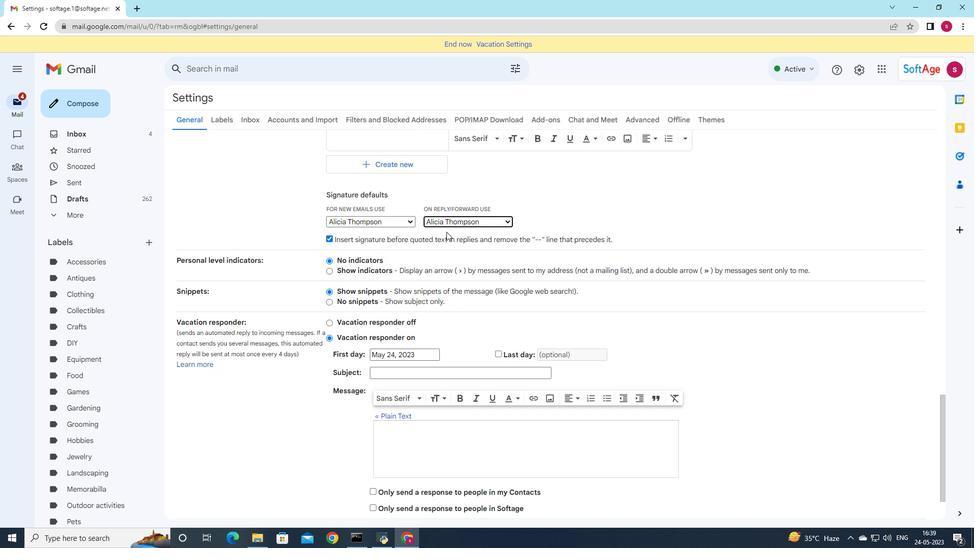 
Action: Mouse scrolled (446, 232) with delta (0, 0)
Screenshot: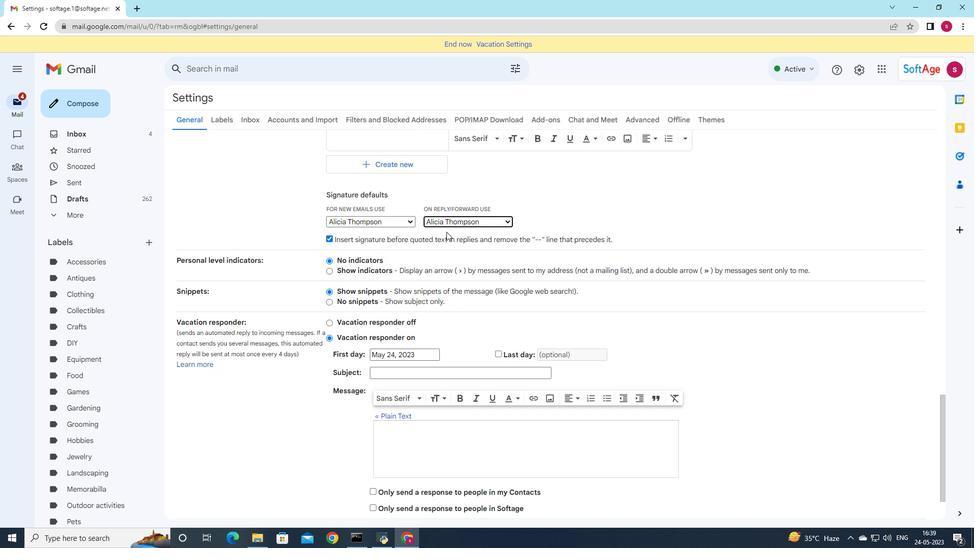 
Action: Mouse moved to (446, 235)
Screenshot: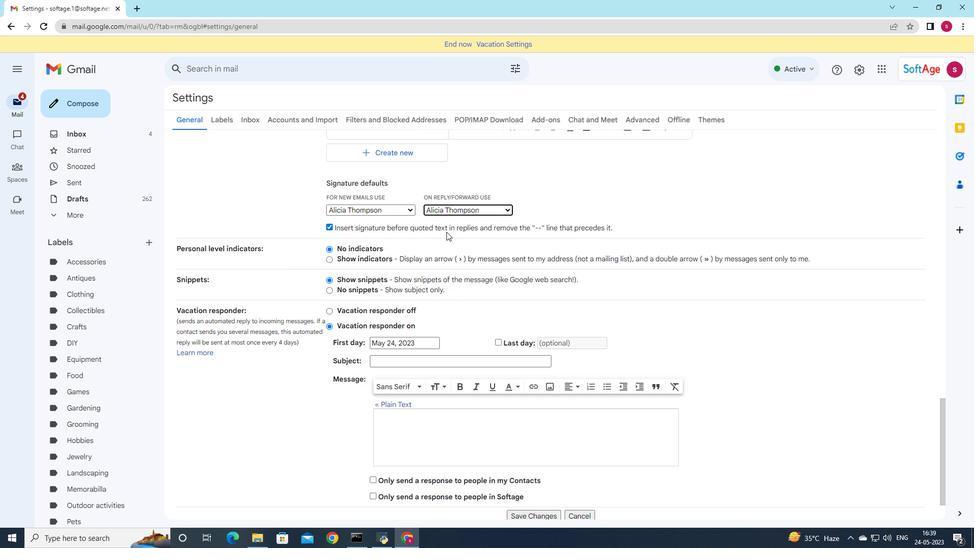 
Action: Mouse scrolled (446, 234) with delta (0, 0)
Screenshot: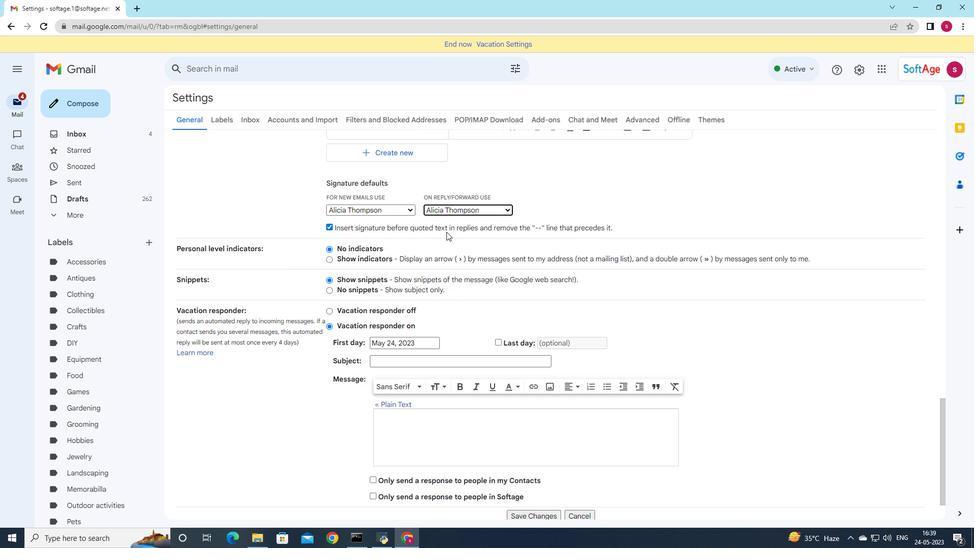 
Action: Mouse moved to (445, 236)
Screenshot: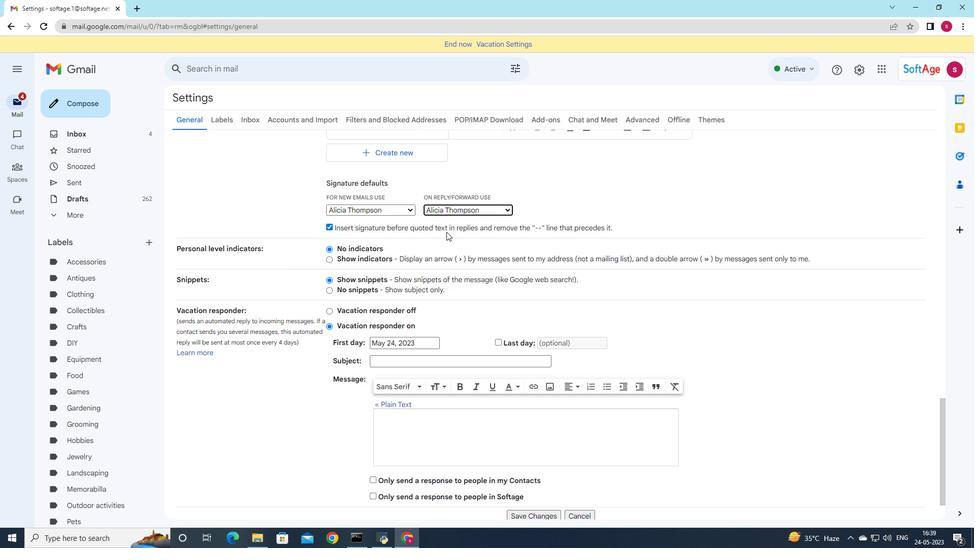 
Action: Mouse scrolled (445, 236) with delta (0, 0)
Screenshot: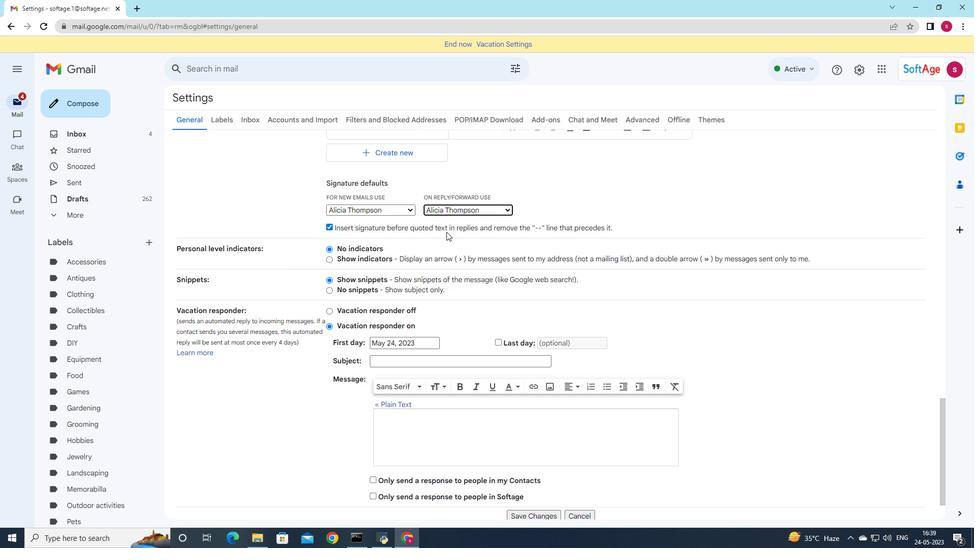 
Action: Mouse moved to (452, 268)
Screenshot: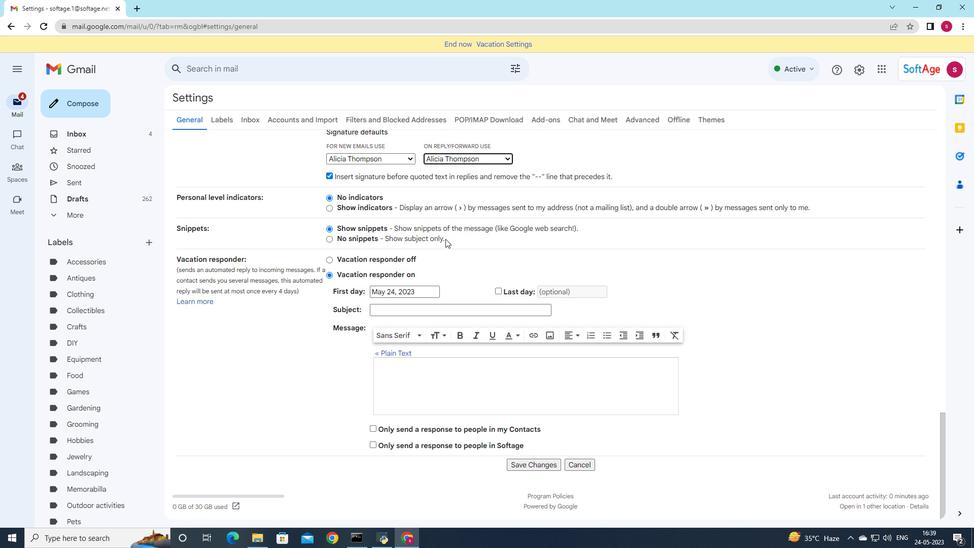 
Action: Mouse scrolled (452, 267) with delta (0, 0)
Screenshot: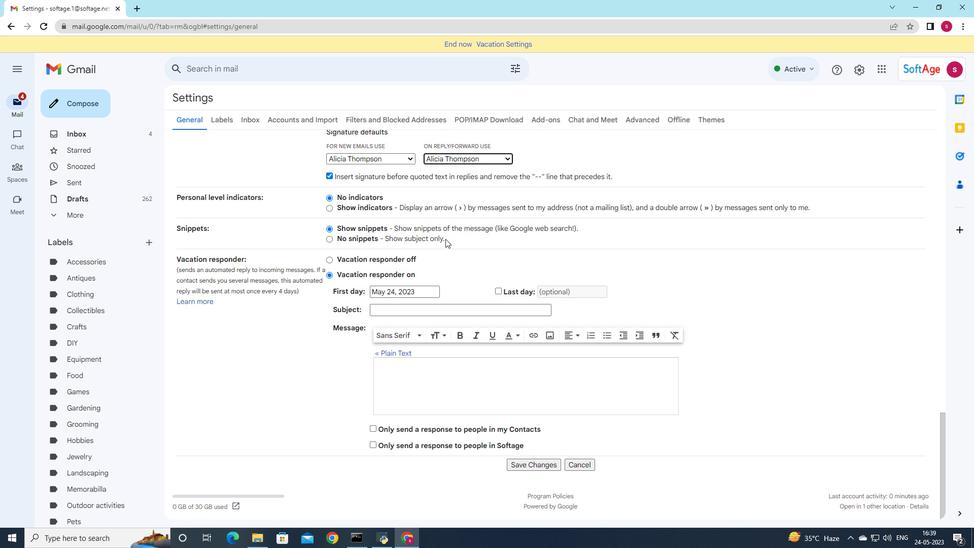 
Action: Mouse moved to (524, 463)
Screenshot: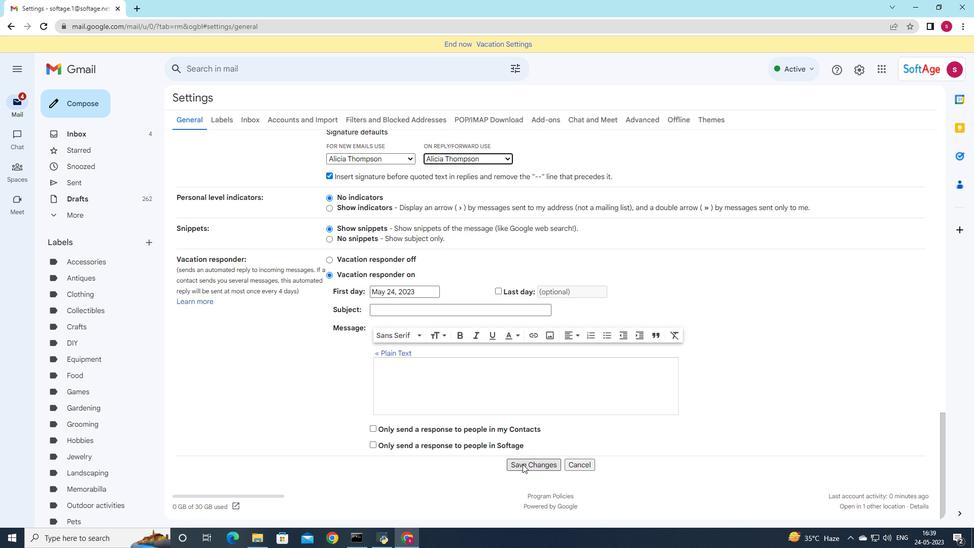 
Action: Mouse pressed left at (524, 463)
Screenshot: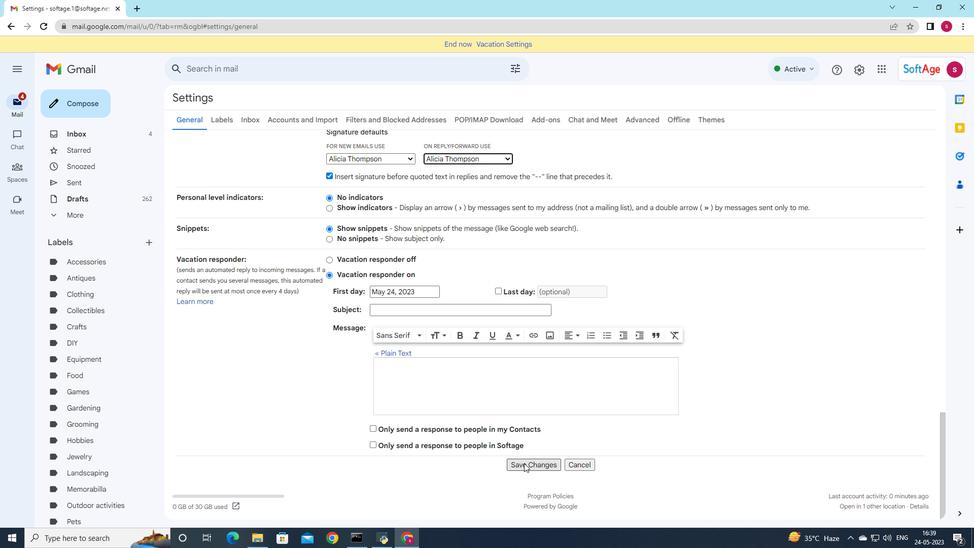 
Action: Mouse moved to (65, 104)
Screenshot: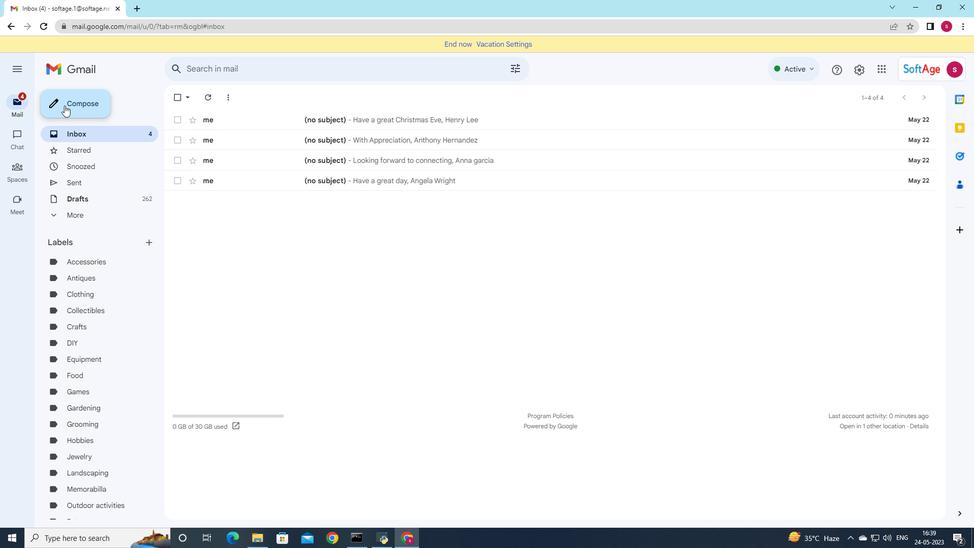 
Action: Mouse pressed left at (65, 104)
Screenshot: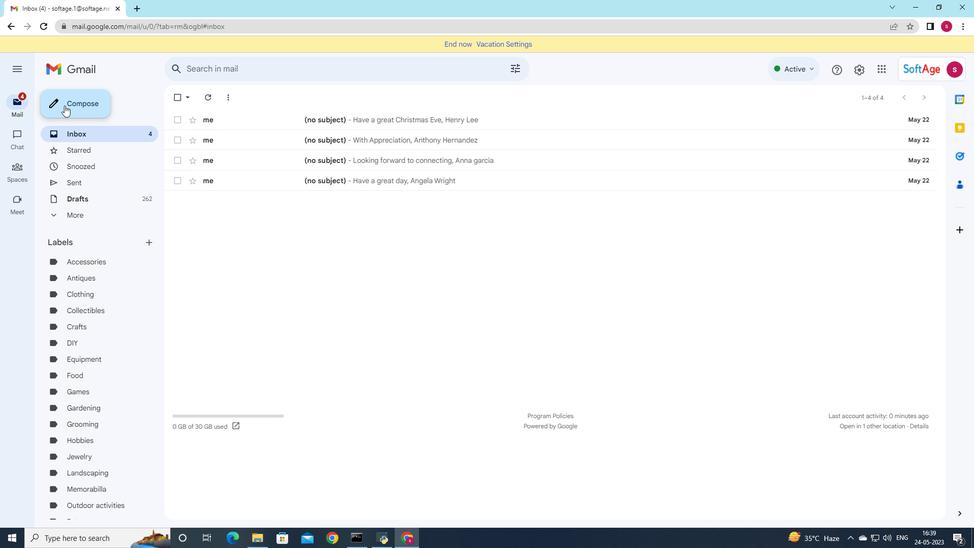 
Action: Mouse moved to (676, 228)
Screenshot: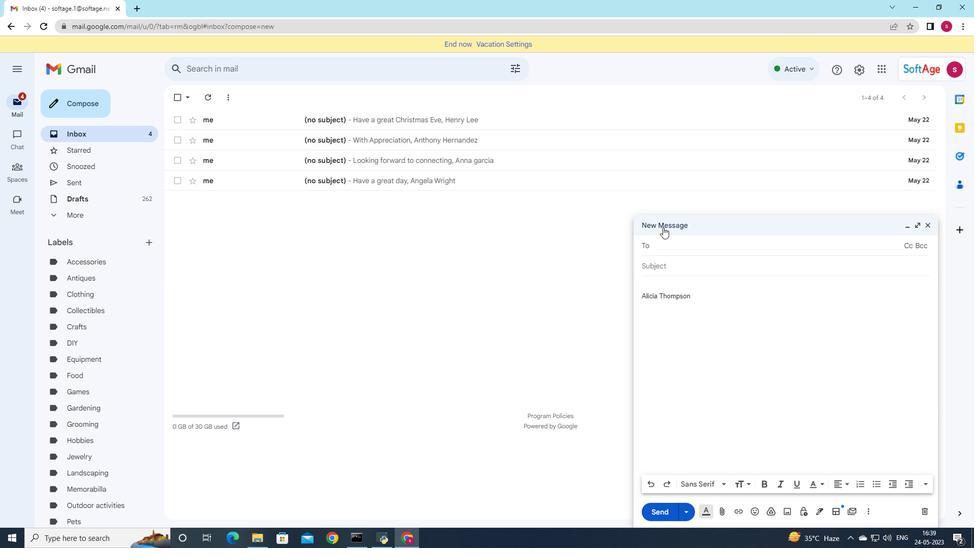 
Action: Key pressed sof
Screenshot: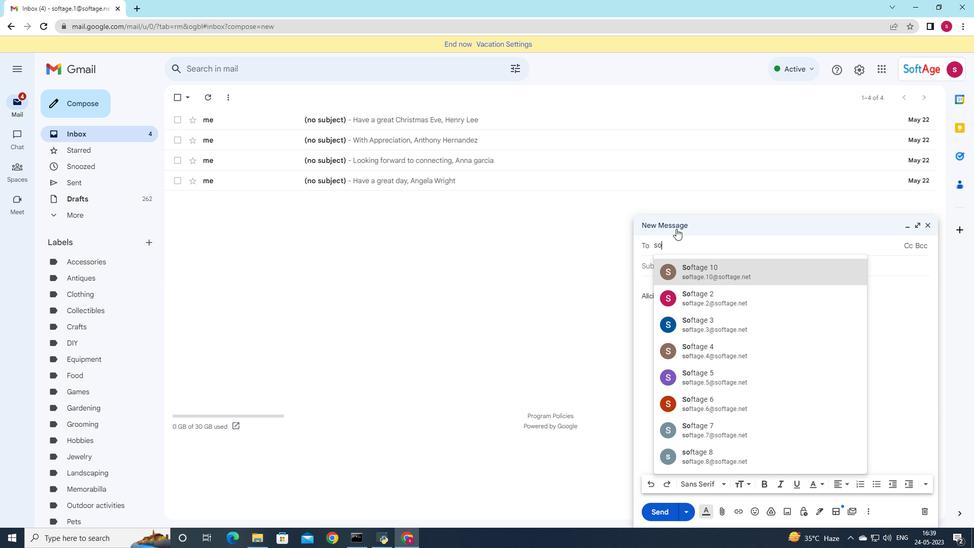 
Action: Mouse moved to (757, 425)
Screenshot: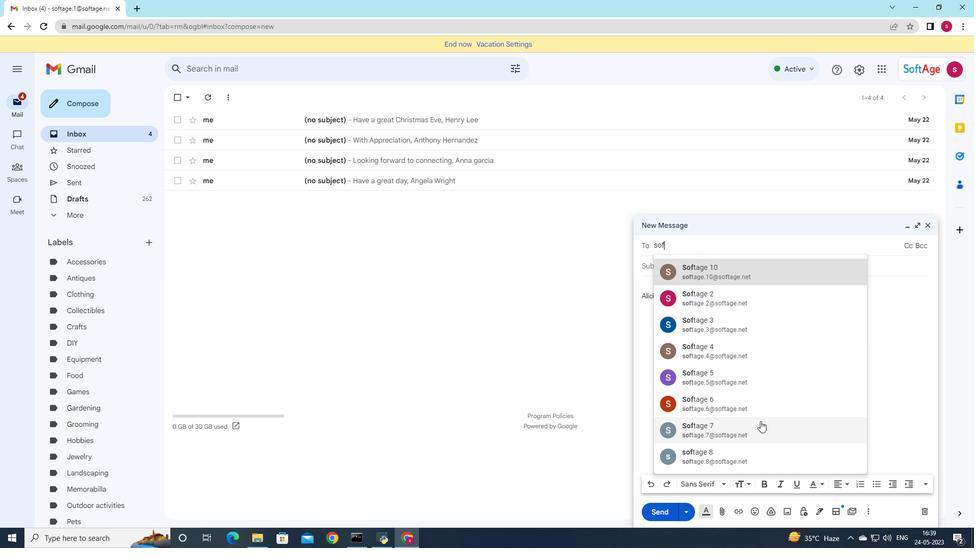 
Action: Mouse pressed left at (757, 425)
Screenshot: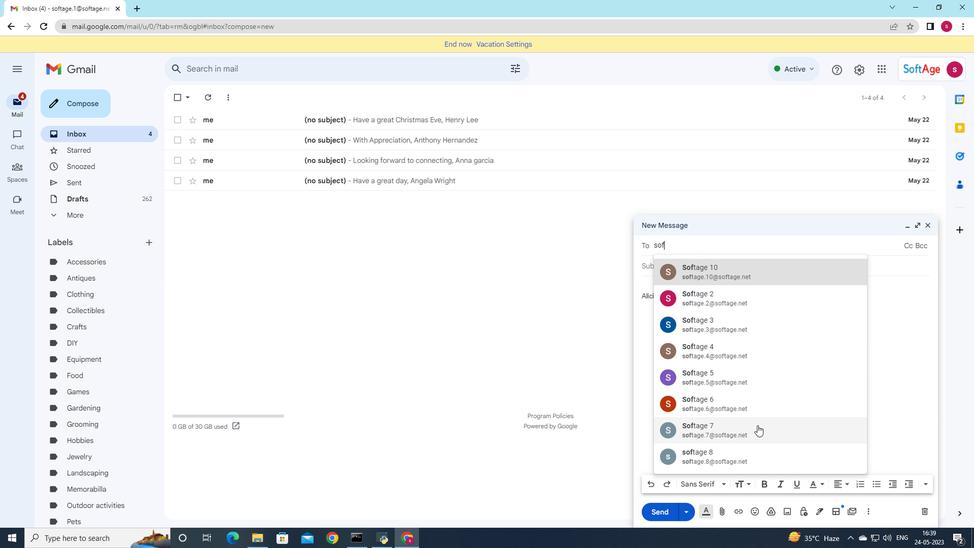 
Action: Mouse moved to (757, 273)
Screenshot: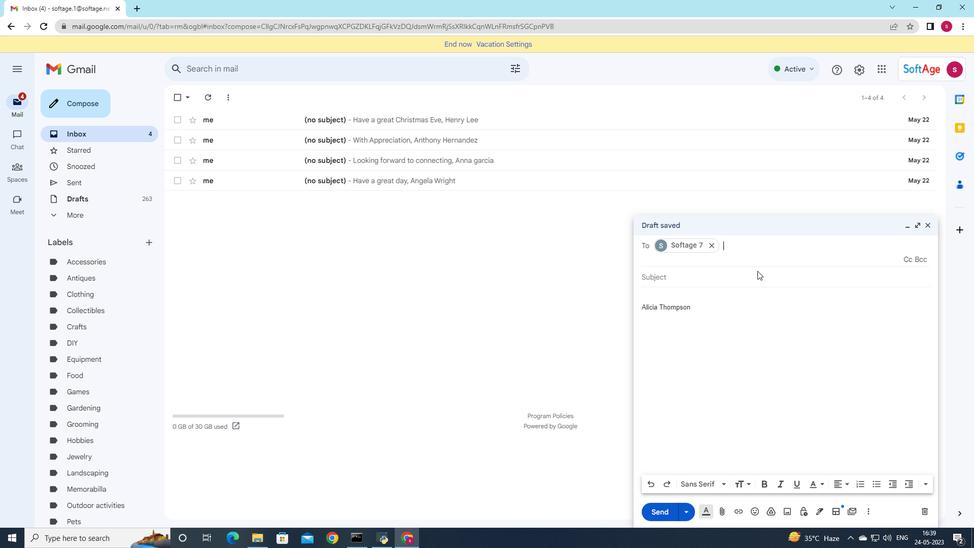 
Action: Key pressed s
Screenshot: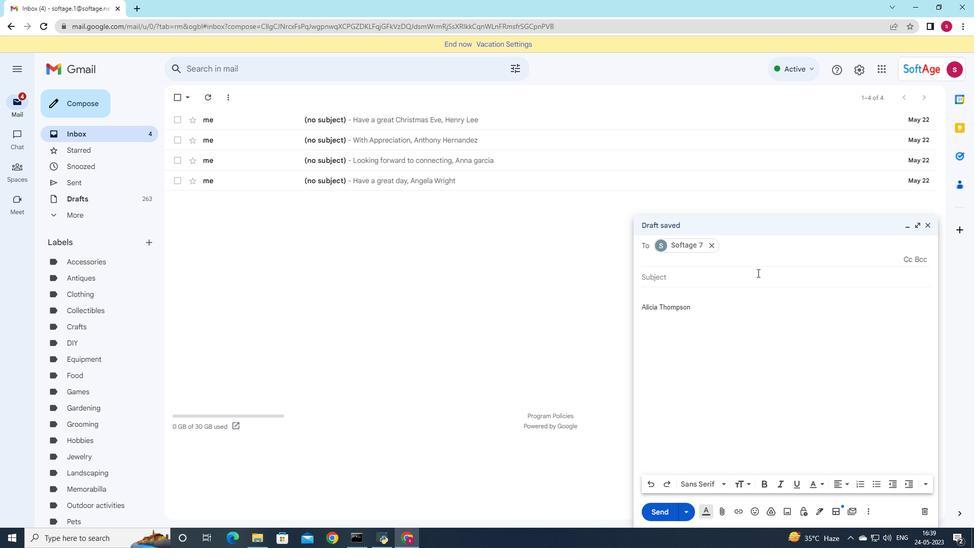 
Action: Mouse moved to (793, 462)
Screenshot: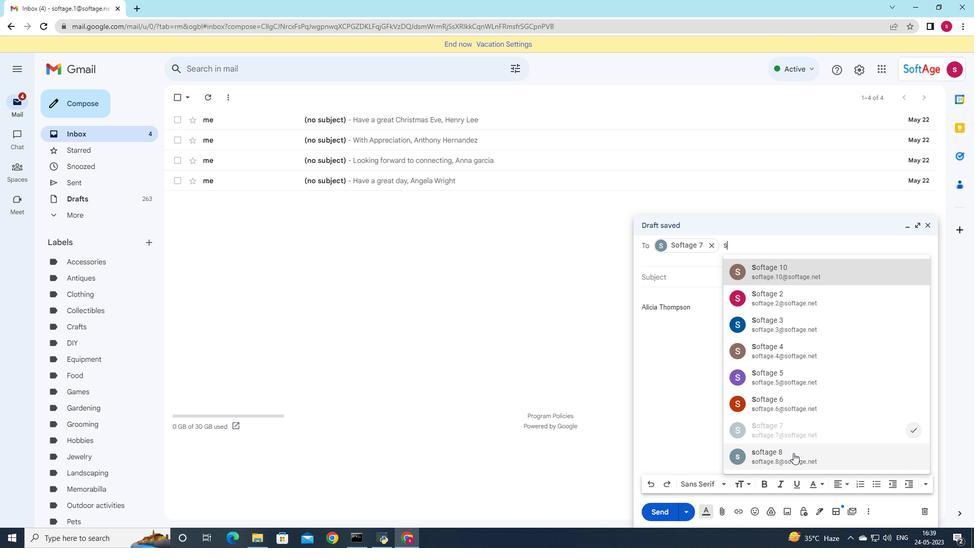 
Action: Mouse pressed left at (793, 462)
Screenshot: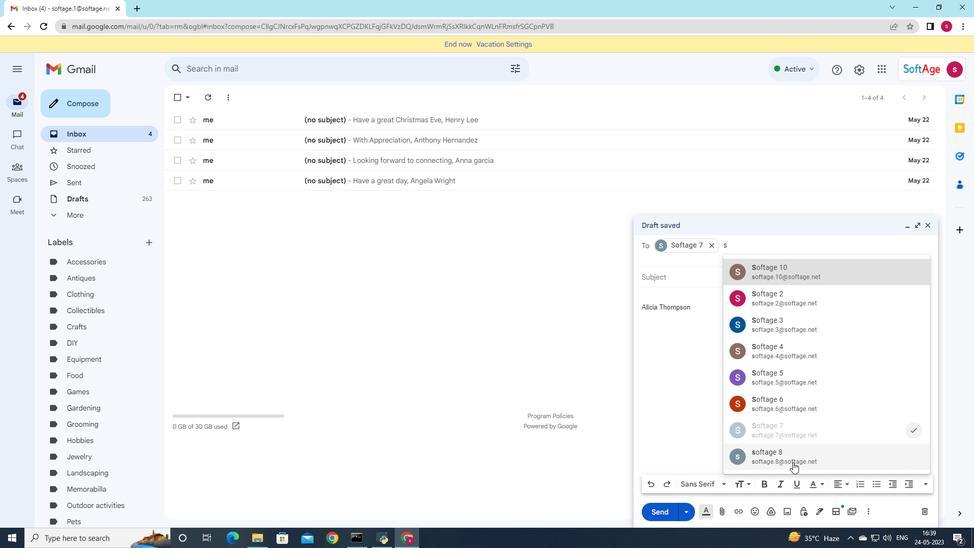 
Action: Mouse moved to (689, 278)
Screenshot: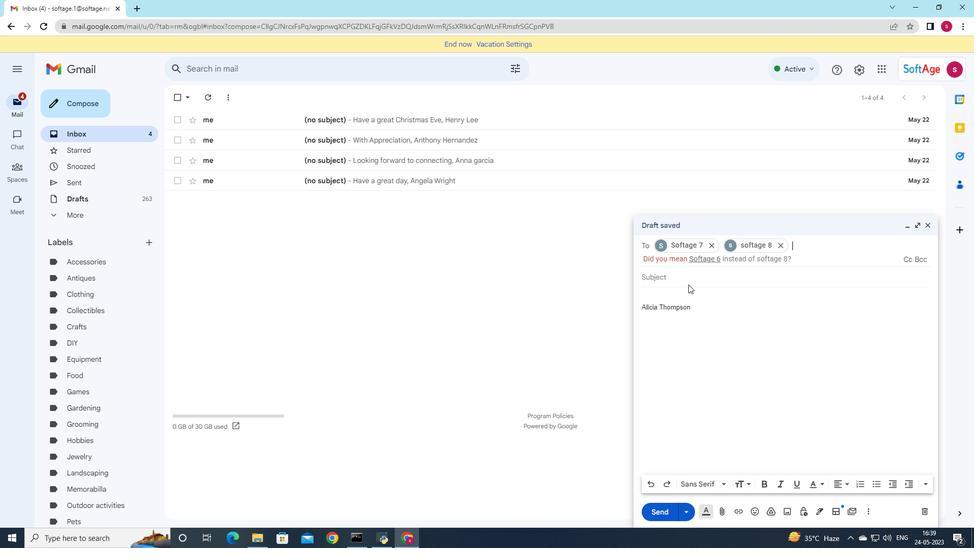 
Action: Mouse pressed left at (689, 278)
Screenshot: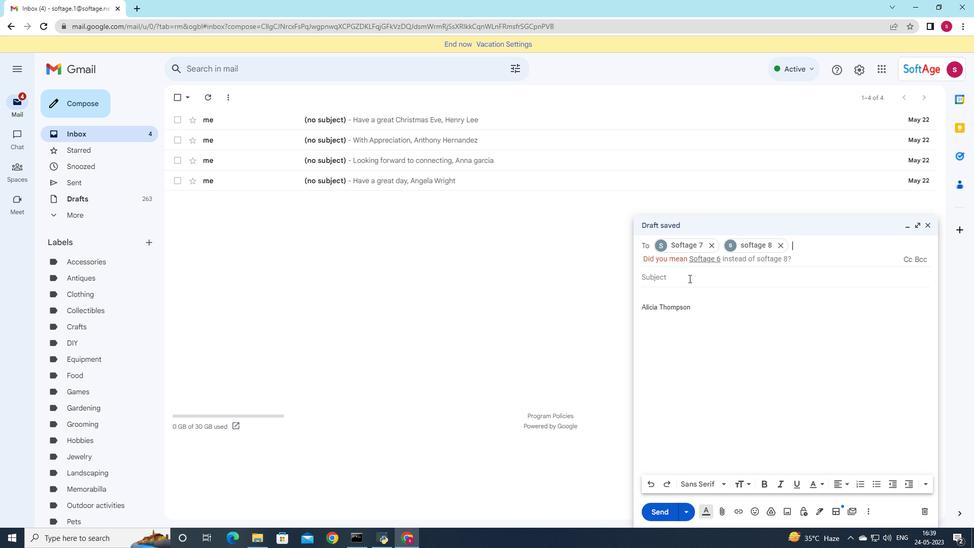 
Action: Mouse moved to (661, 220)
Screenshot: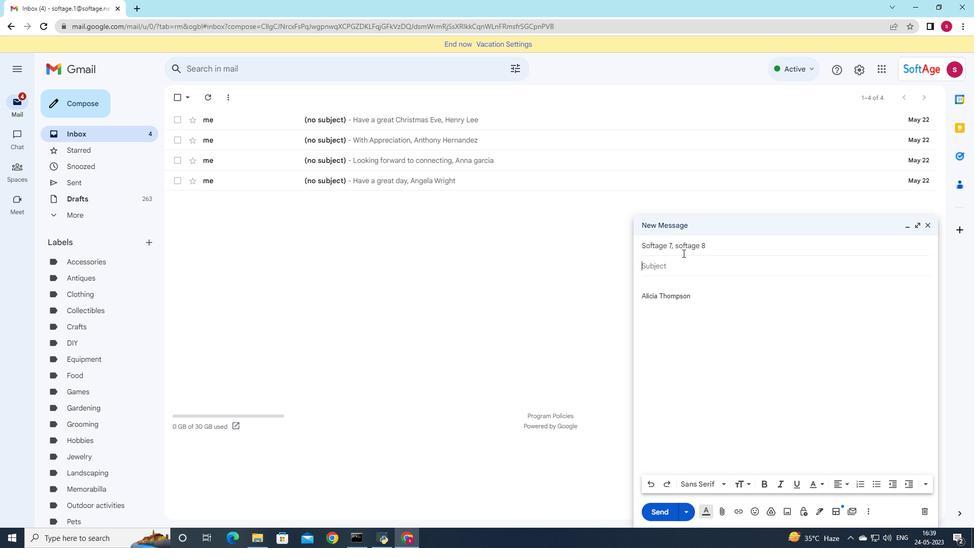 
Action: Key pressed <Key.shift_r>Urgent<Key.space>matter
Screenshot: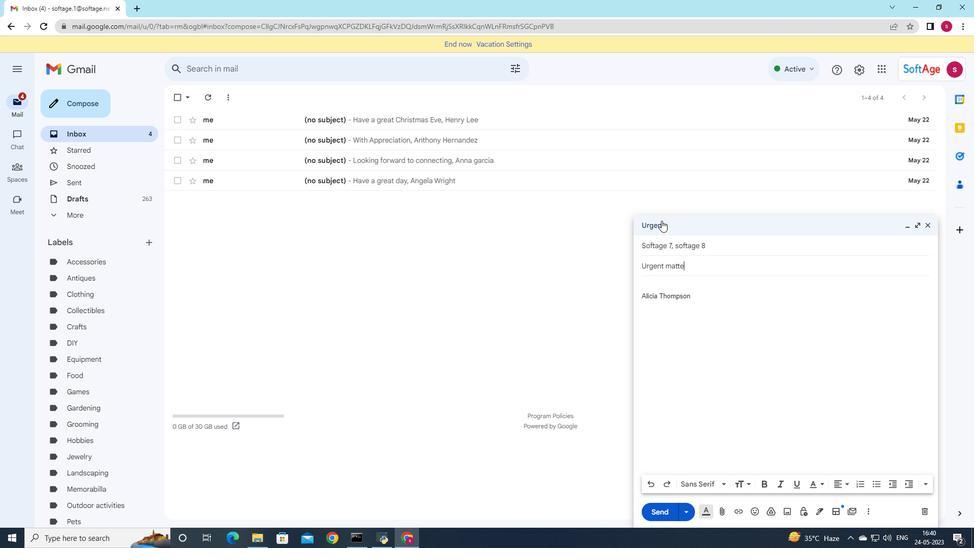 
Action: Mouse moved to (650, 286)
Screenshot: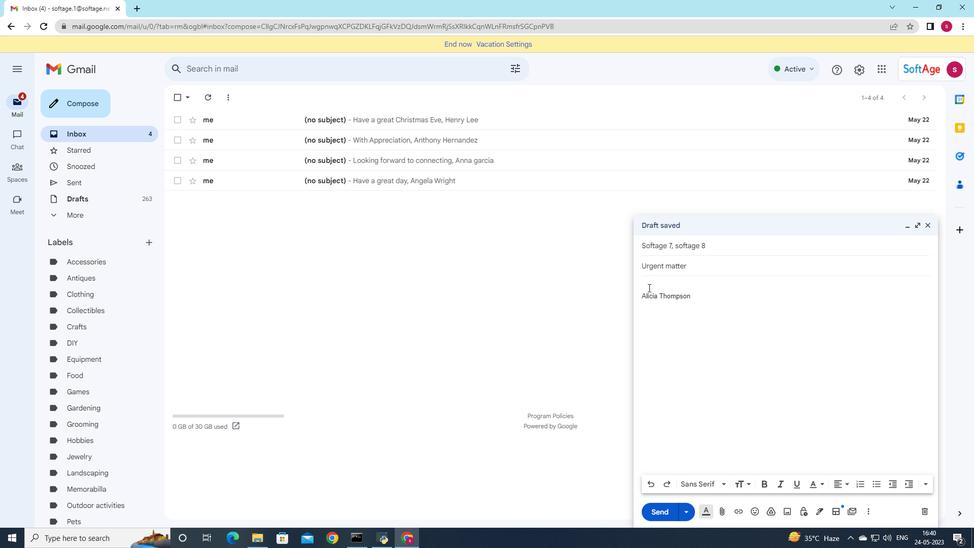 
Action: Mouse pressed left at (650, 286)
Screenshot: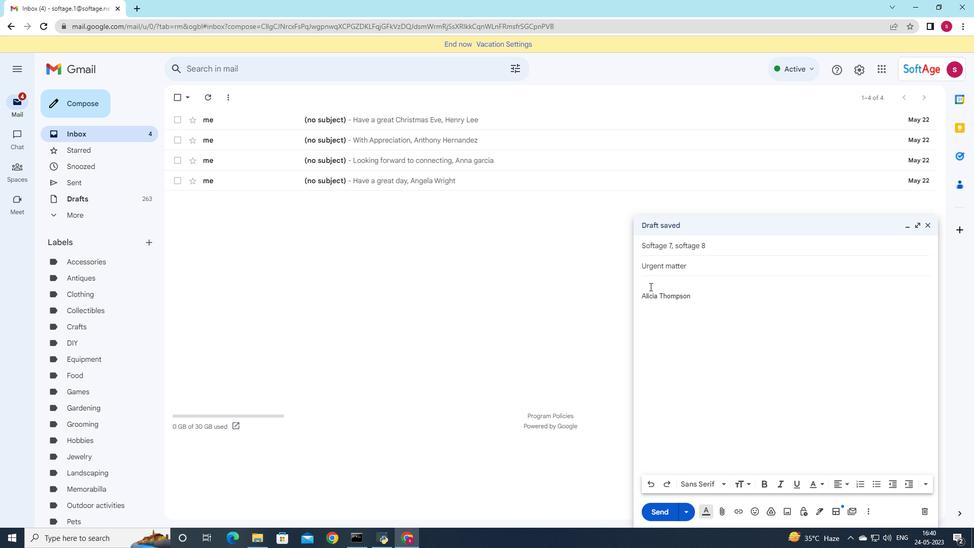
Action: Mouse moved to (668, 290)
Screenshot: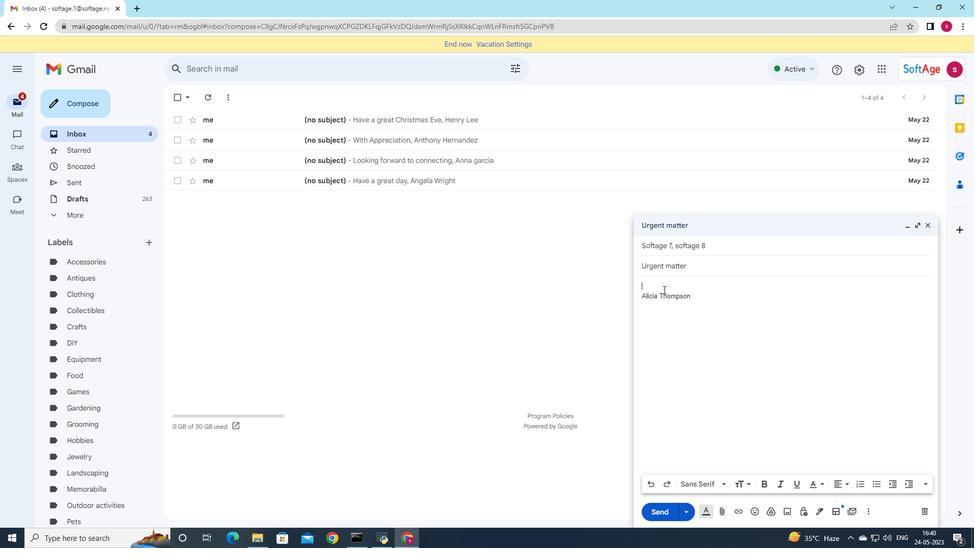 
Action: Key pressed <Key.shift_r>Please<Key.space>let<Key.space>me<Key.space>know<Key.space>if<Key.space>you<Key.space>require<Key.space>any<Key.space>further<Key.space>assistance.
Screenshot: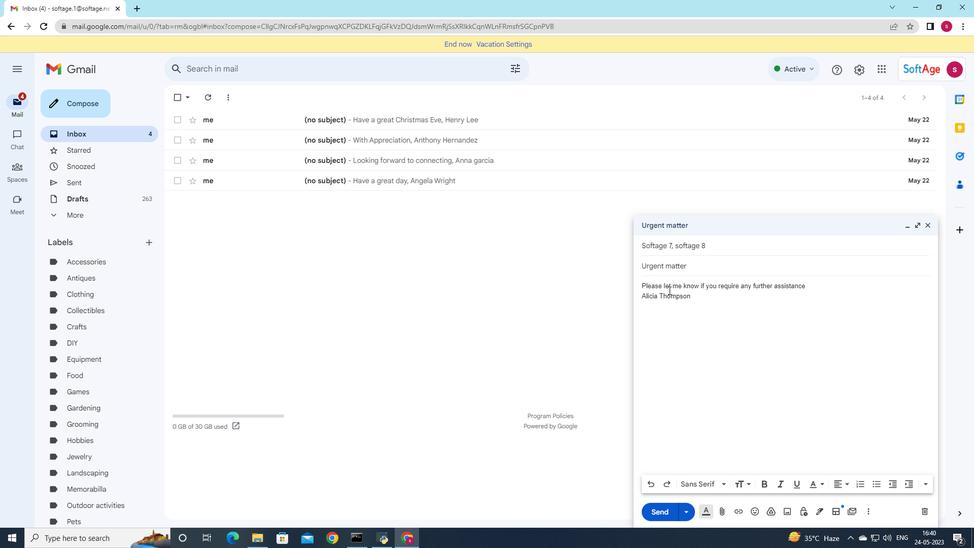 
Action: Mouse moved to (717, 510)
Screenshot: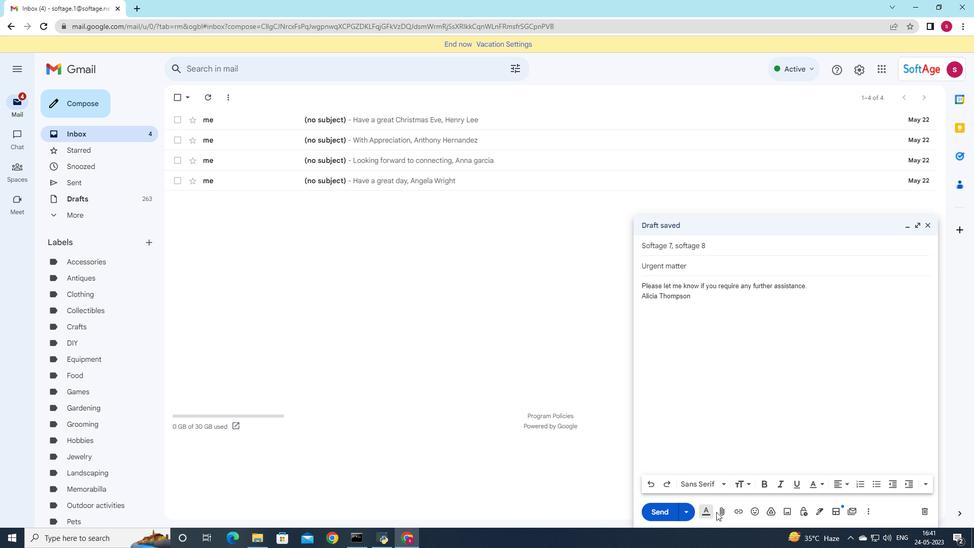 
Action: Mouse pressed left at (717, 510)
Screenshot: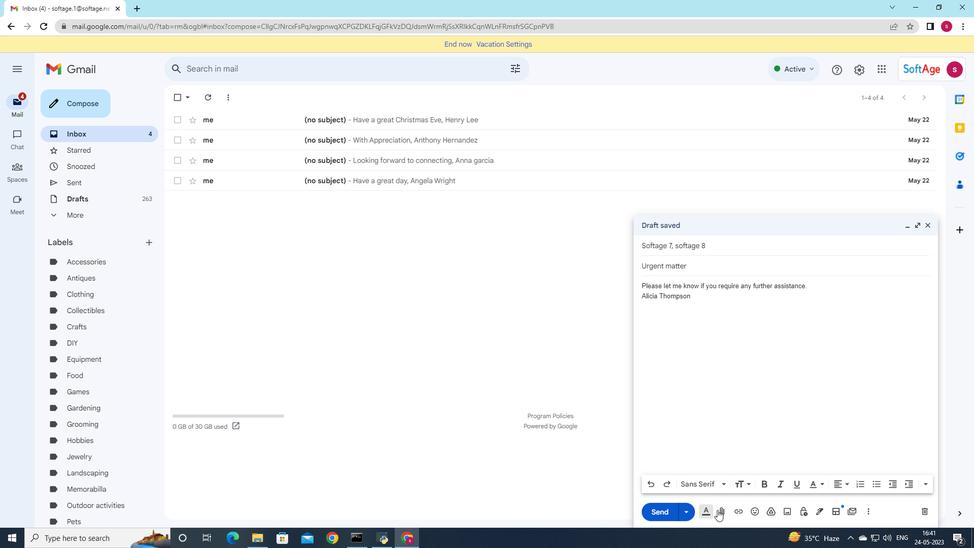
Action: Mouse moved to (152, 78)
Screenshot: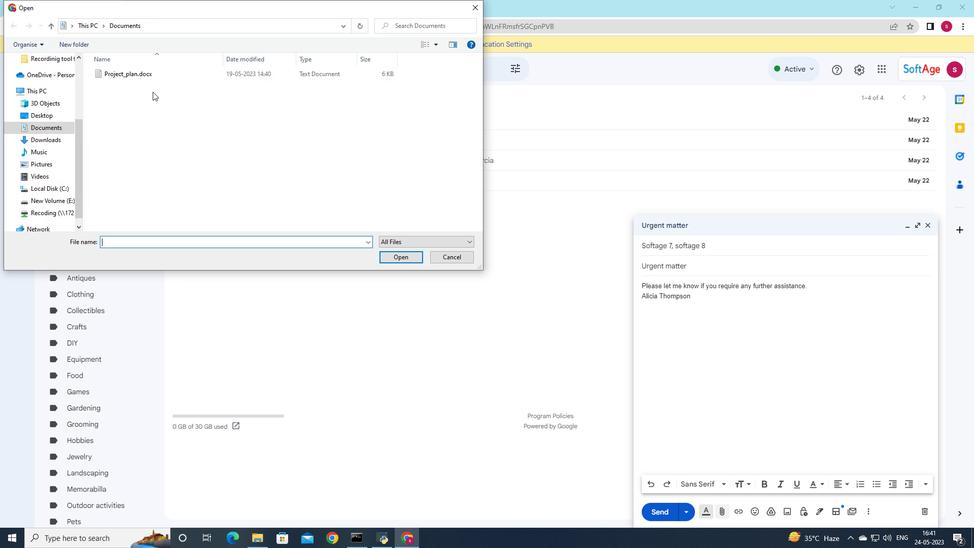 
Action: Mouse pressed left at (152, 78)
Screenshot: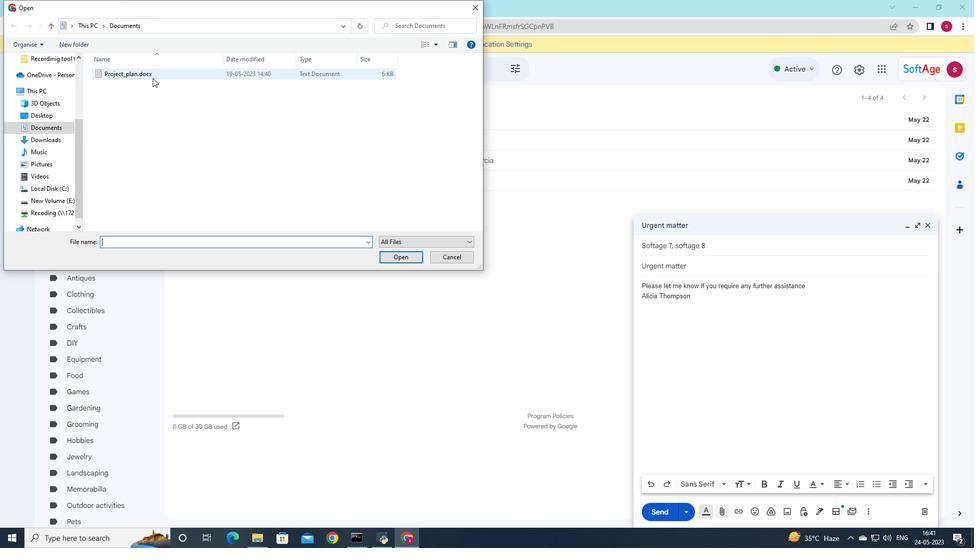 
Action: Mouse moved to (154, 75)
Screenshot: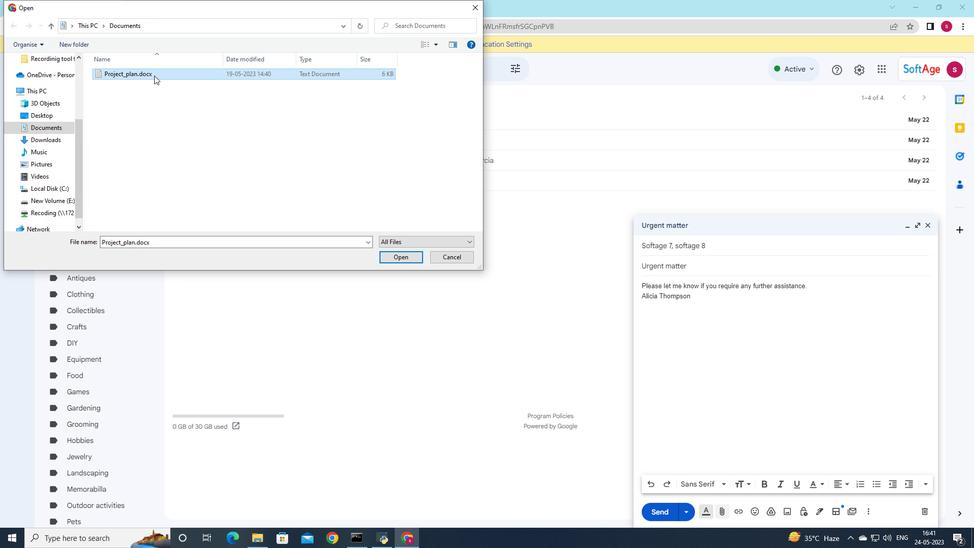 
Action: Mouse pressed left at (154, 75)
Screenshot: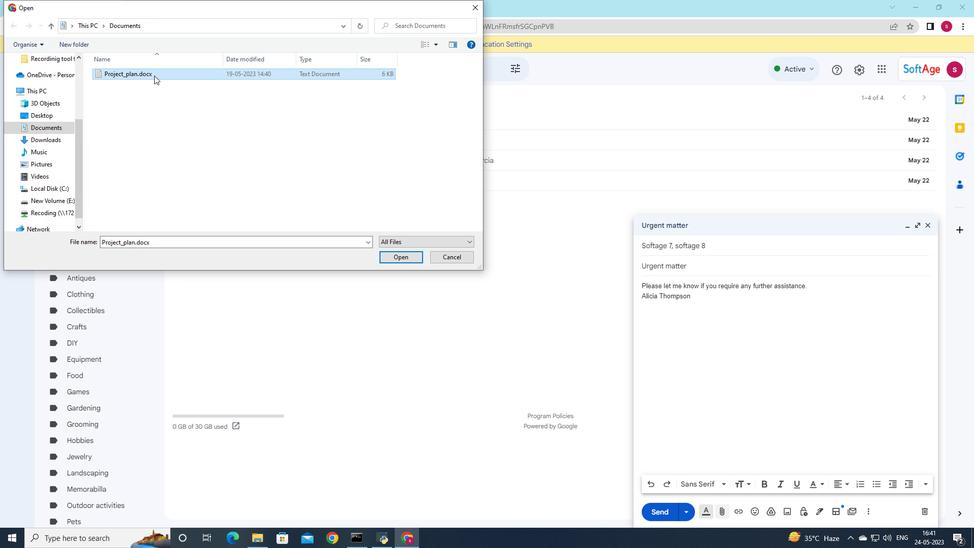 
Action: Mouse moved to (310, 142)
Screenshot: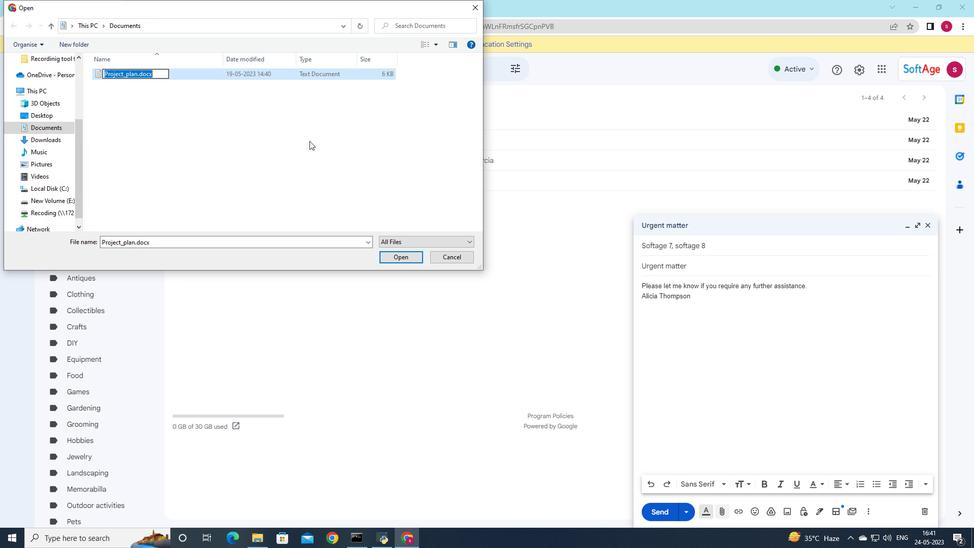 
Action: Key pressed <Key.shift>Agenda.pdf
Screenshot: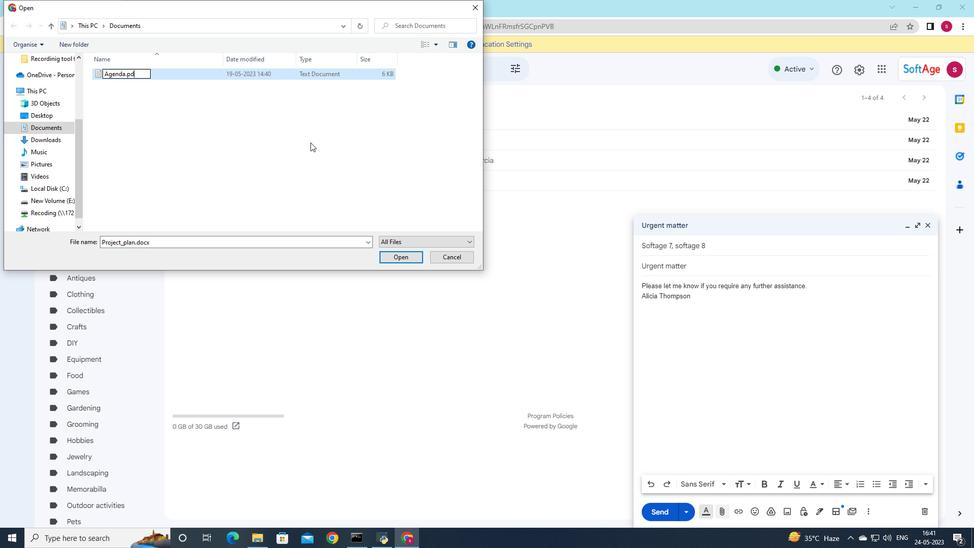
Action: Mouse moved to (253, 68)
Screenshot: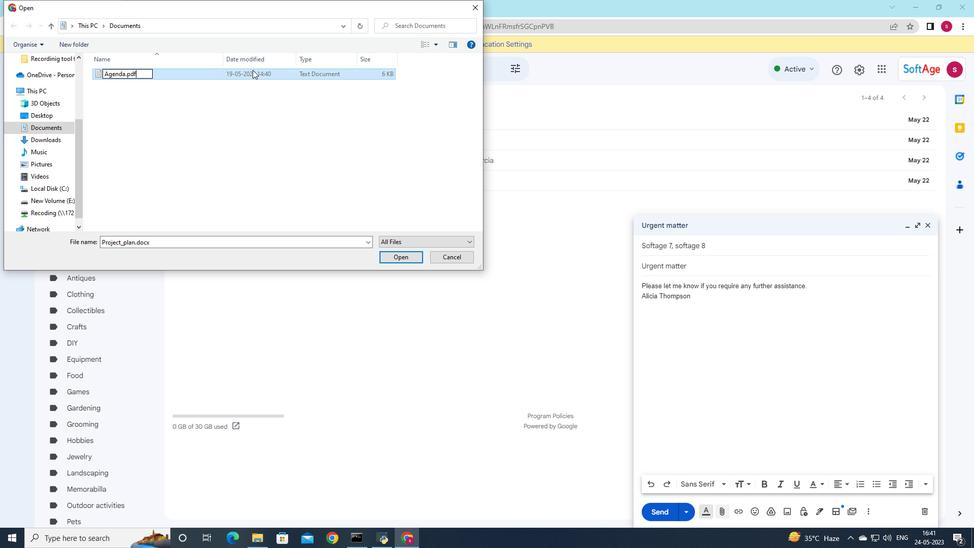
Action: Mouse pressed left at (253, 68)
Screenshot: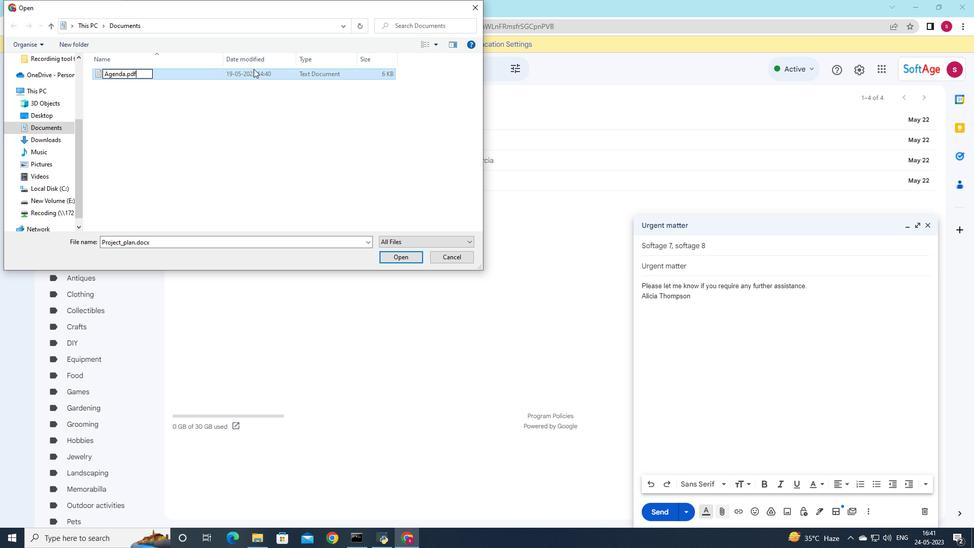 
Action: Mouse moved to (395, 257)
Screenshot: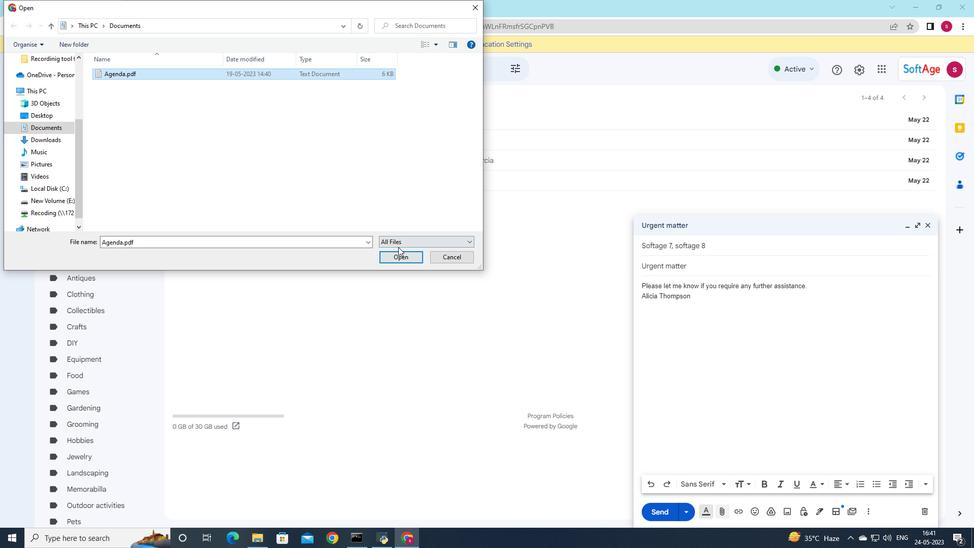 
Action: Mouse pressed left at (395, 257)
Screenshot: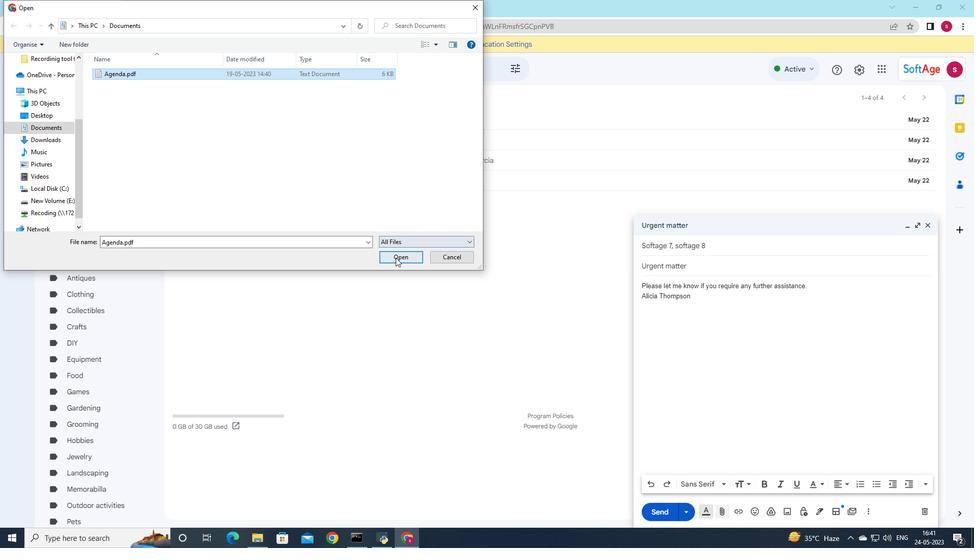 
Action: Mouse moved to (659, 511)
Screenshot: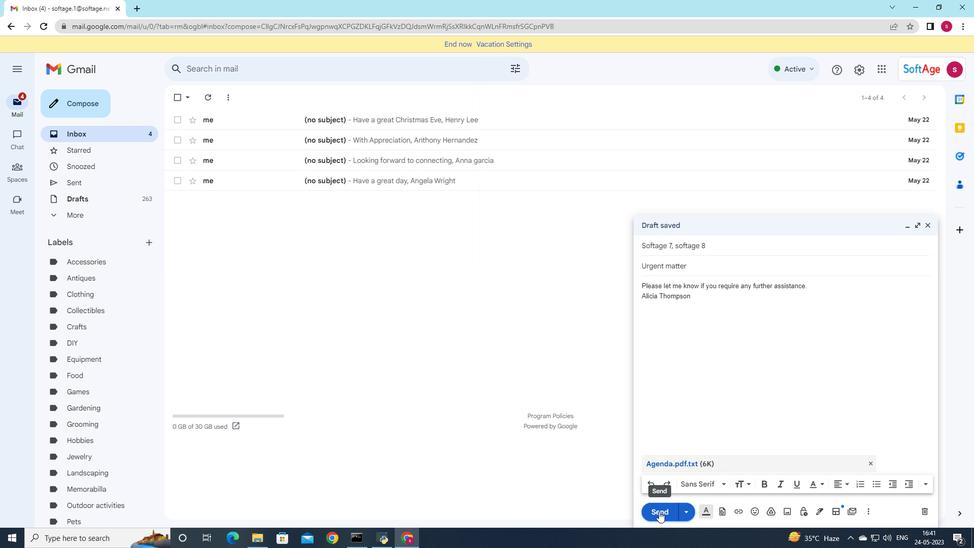 
Action: Mouse pressed left at (659, 511)
Screenshot: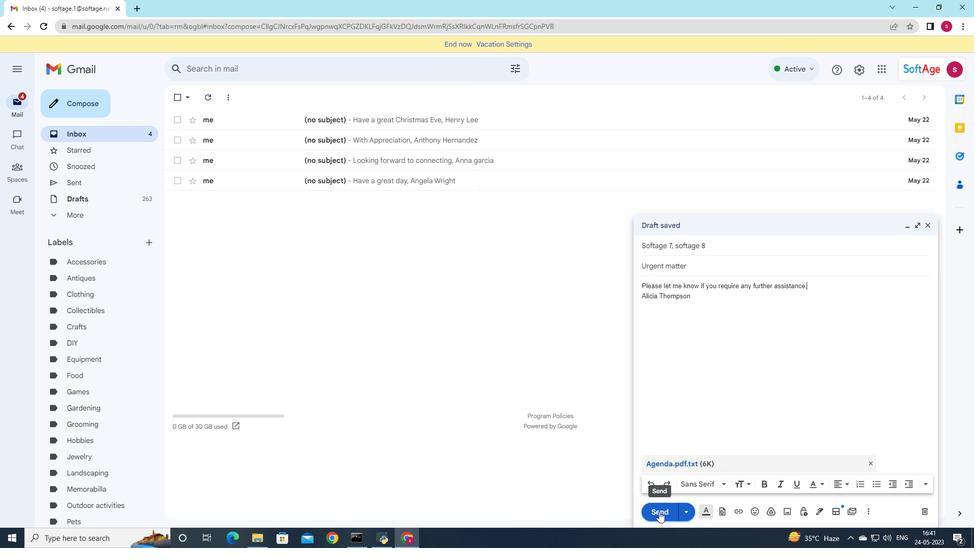 
Action: Mouse moved to (79, 180)
Screenshot: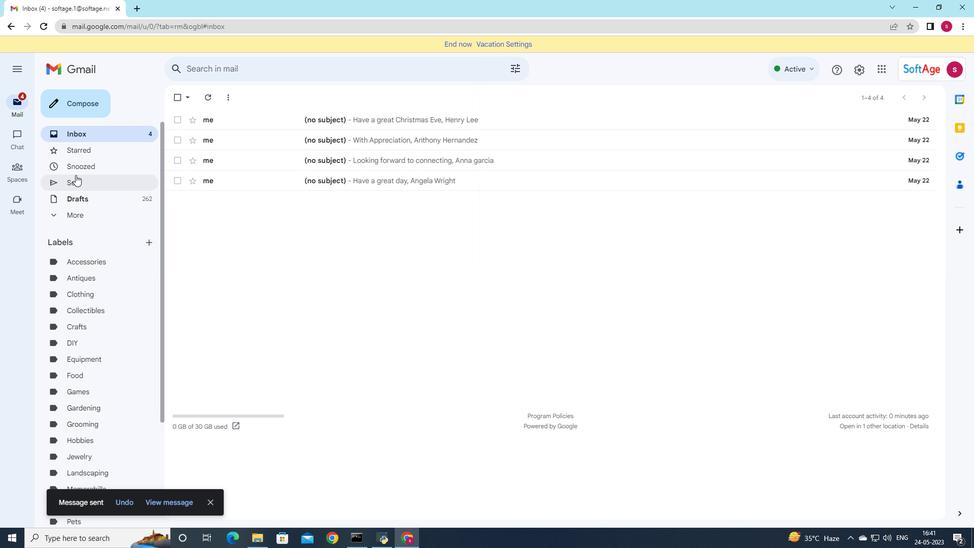 
Action: Mouse pressed left at (79, 180)
Screenshot: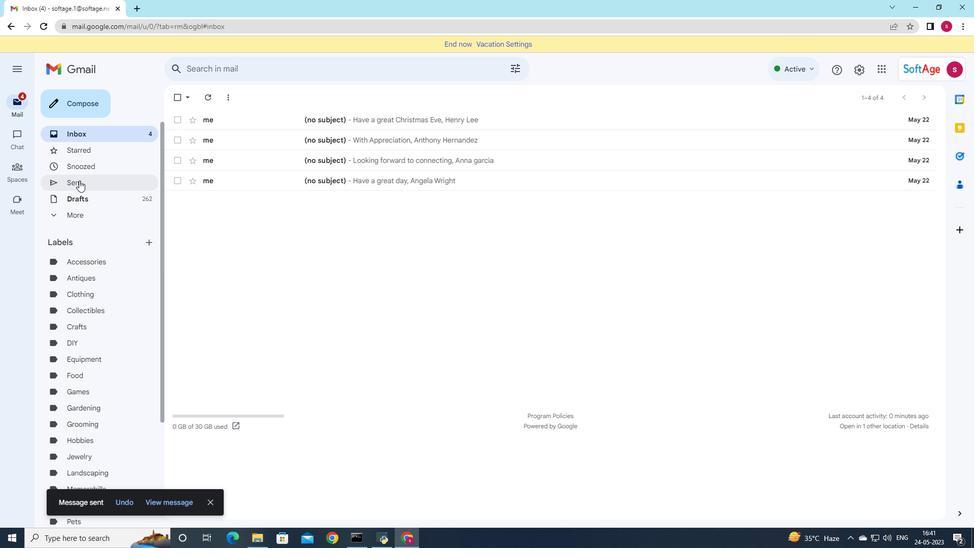 
Action: Mouse moved to (396, 190)
Screenshot: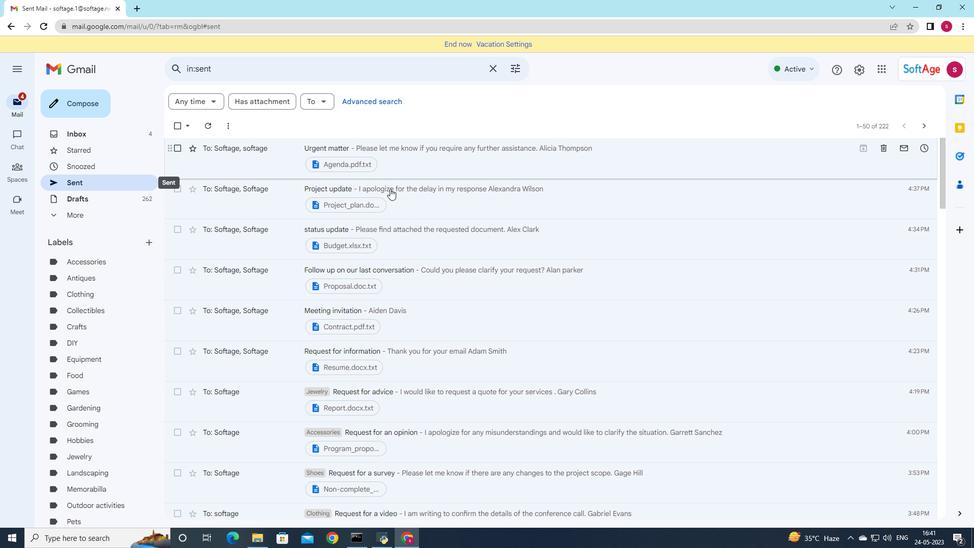 
